 Task: Set up a 4-hour murder mystery dinner theater for a thrilling evening.
Action: Mouse pressed left at (613, 240)
Screenshot: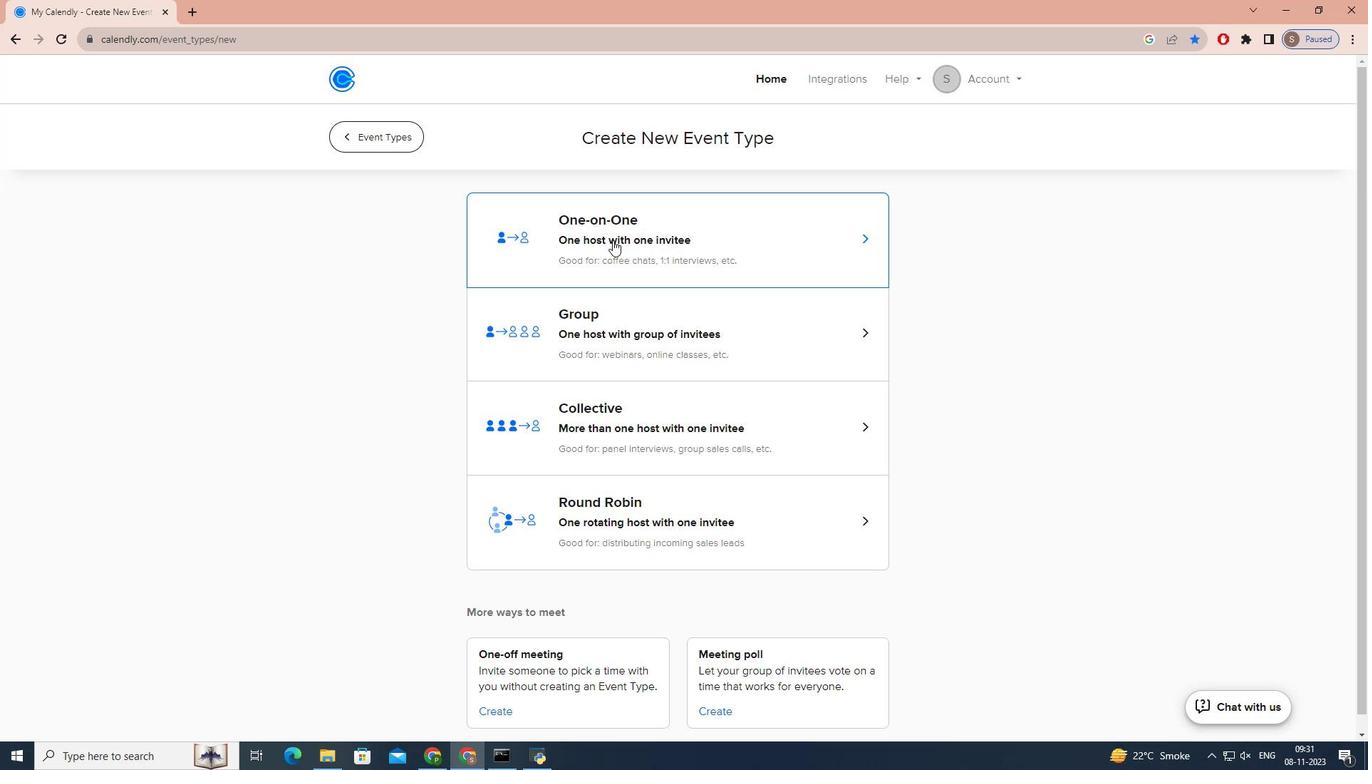 
Action: Key pressed m<Key.caps_lock>URDER<Key.space><Key.caps_lock>m<Key.caps_lock>YSTERY<Key.space><Key.caps_lock>d<Key.caps_lock>INNER<Key.space><Key.caps_lock>t<Key.caps_lock>HEATER<Key.space>
Screenshot: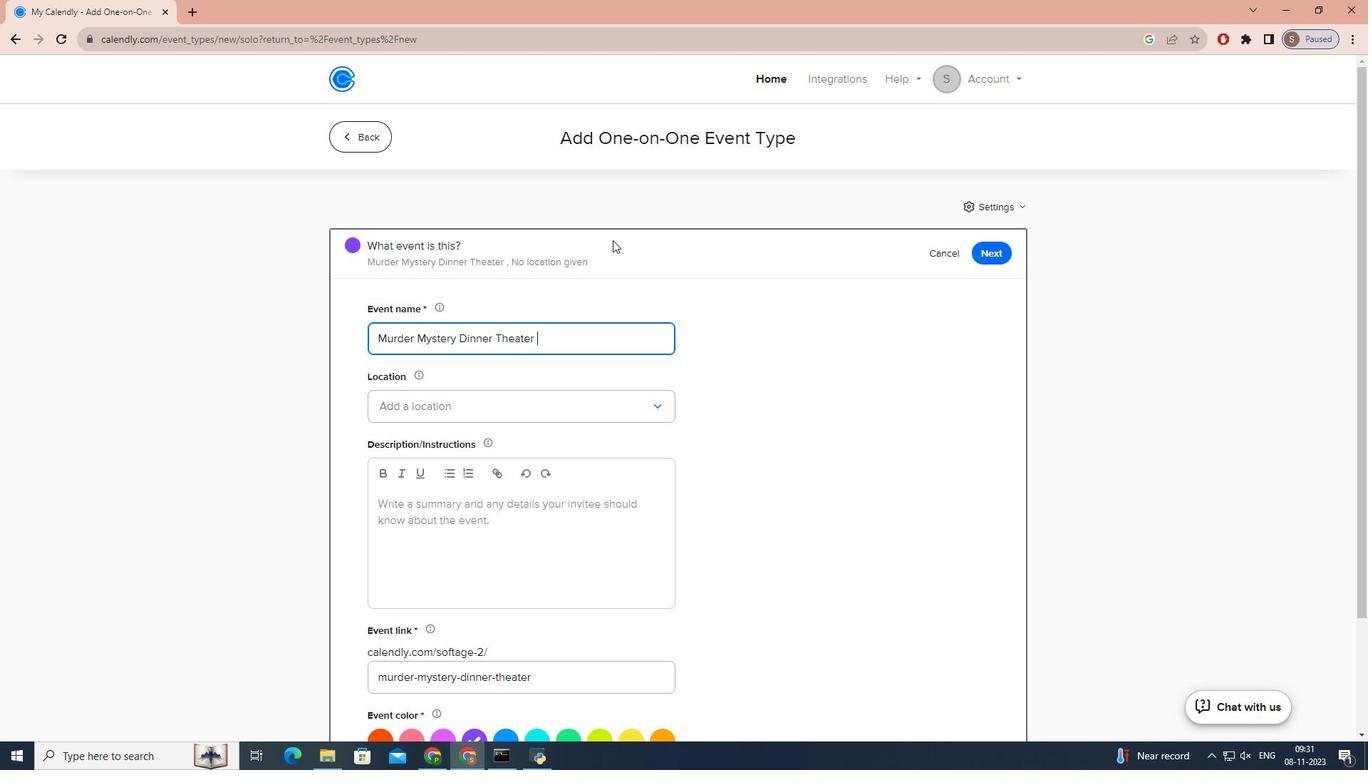 
Action: Mouse moved to (588, 412)
Screenshot: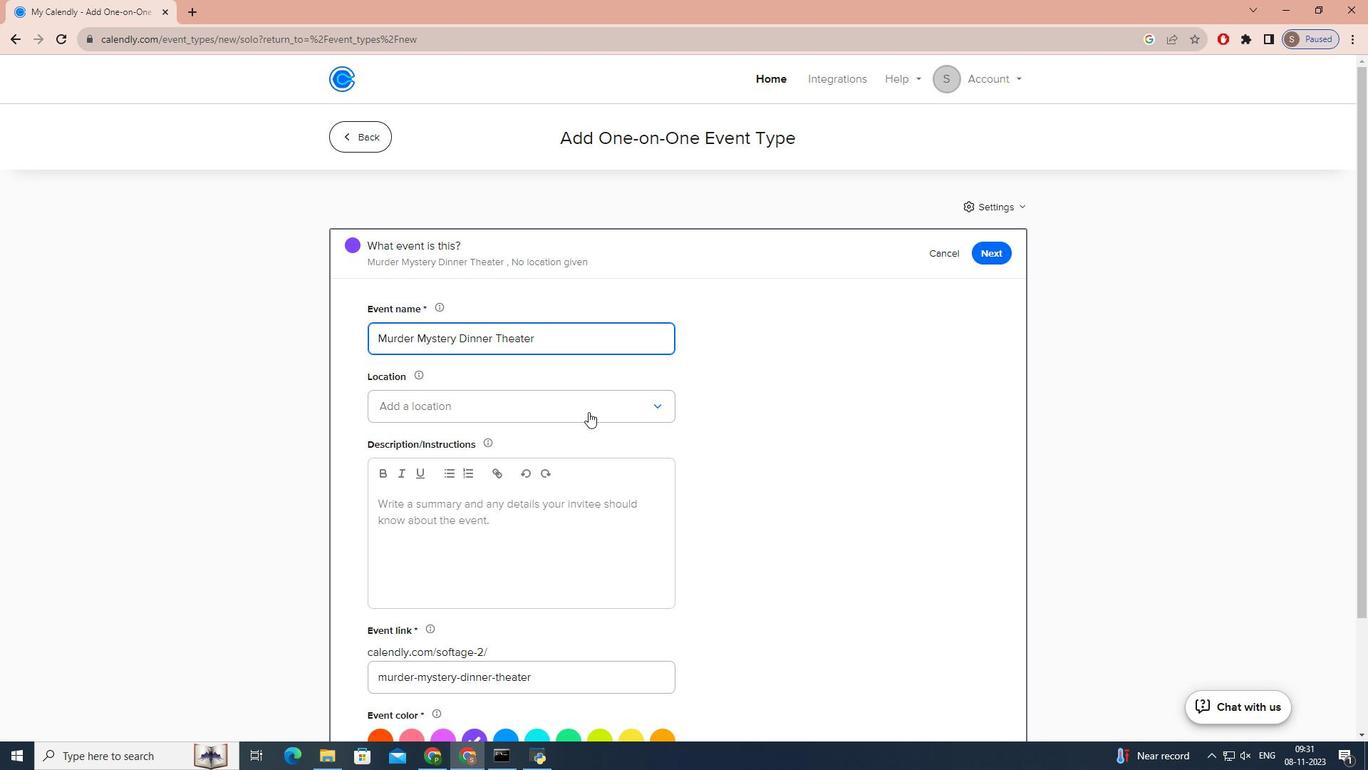 
Action: Mouse pressed left at (588, 412)
Screenshot: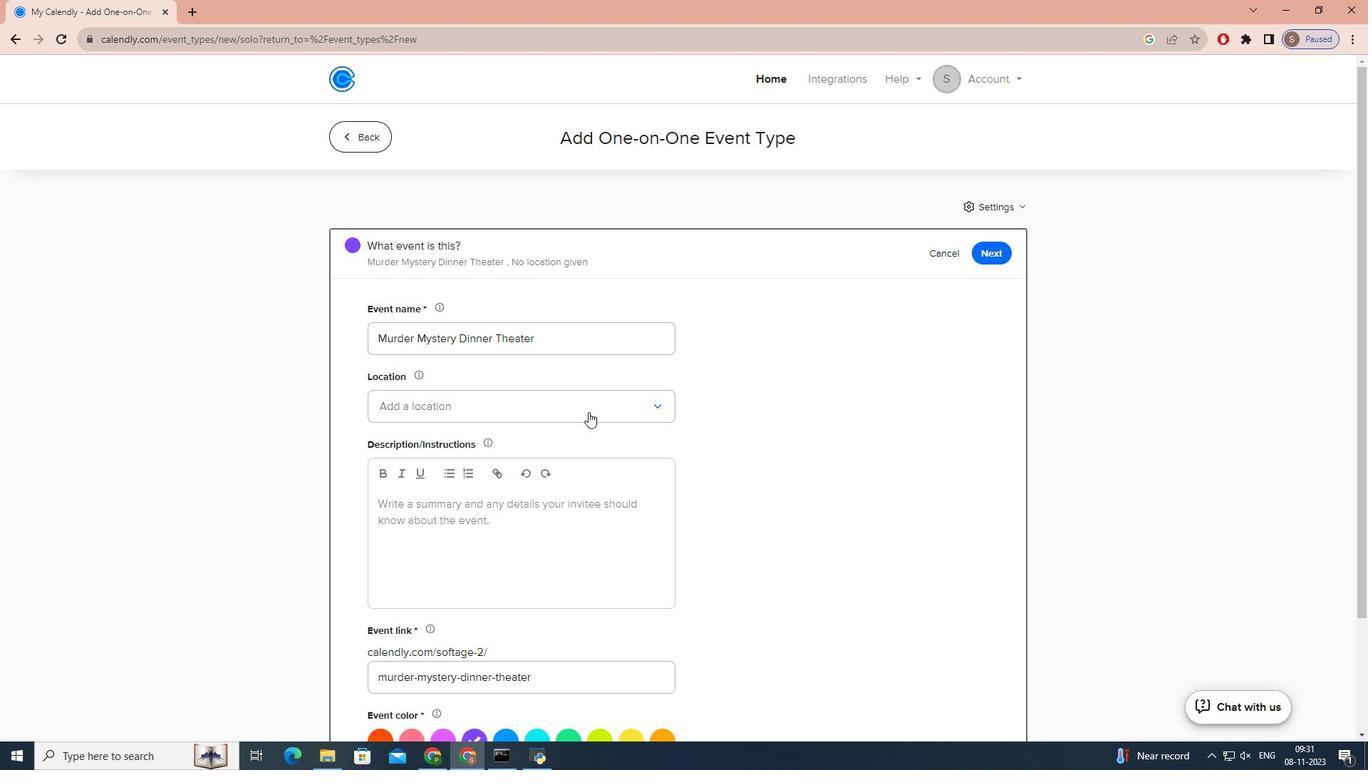 
Action: Mouse moved to (572, 447)
Screenshot: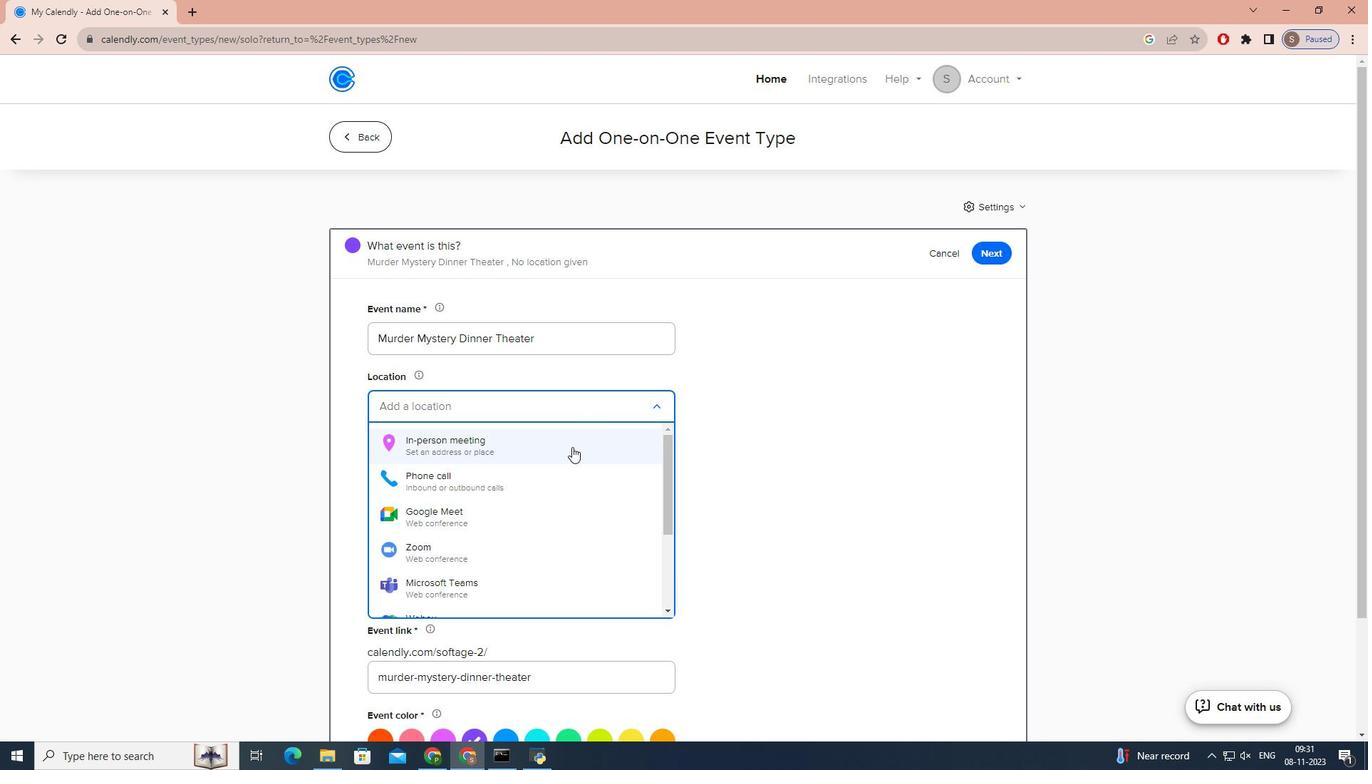 
Action: Mouse pressed left at (572, 447)
Screenshot: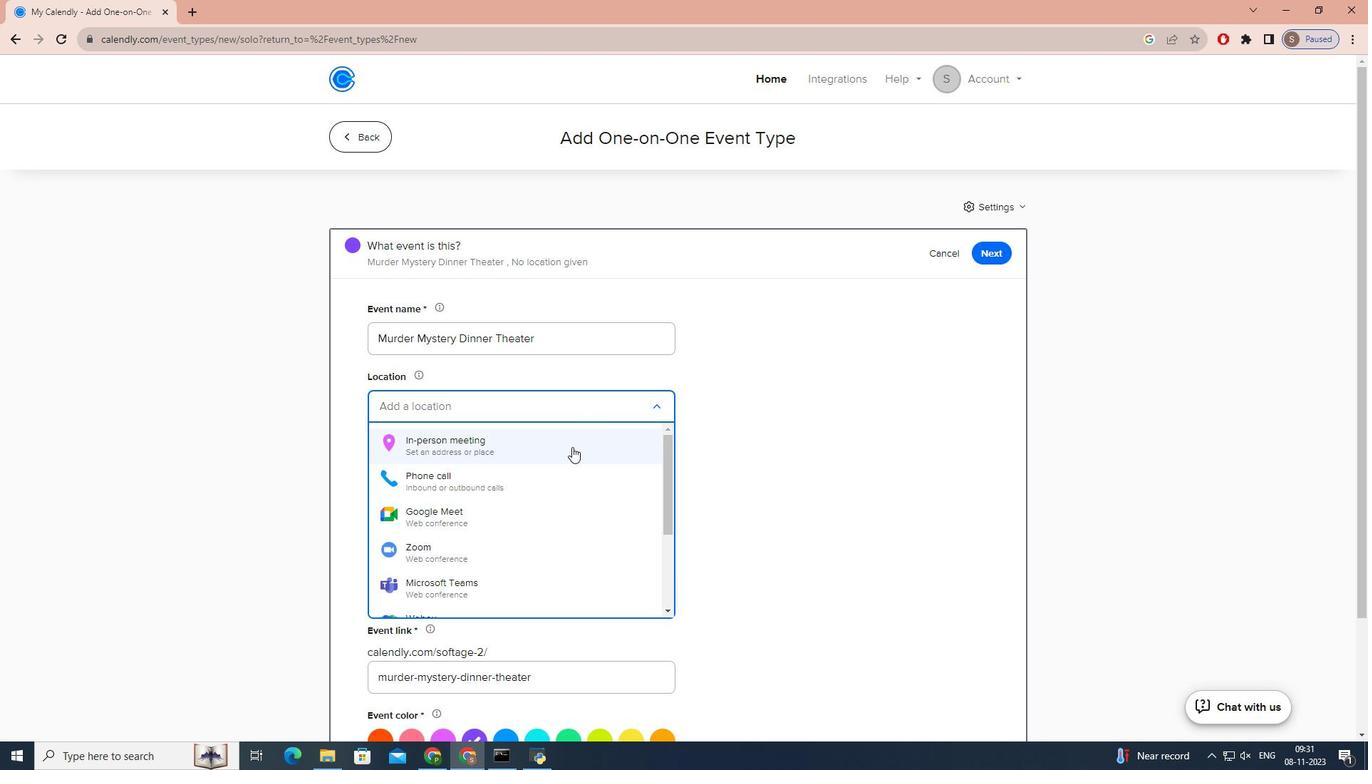 
Action: Mouse moved to (598, 235)
Screenshot: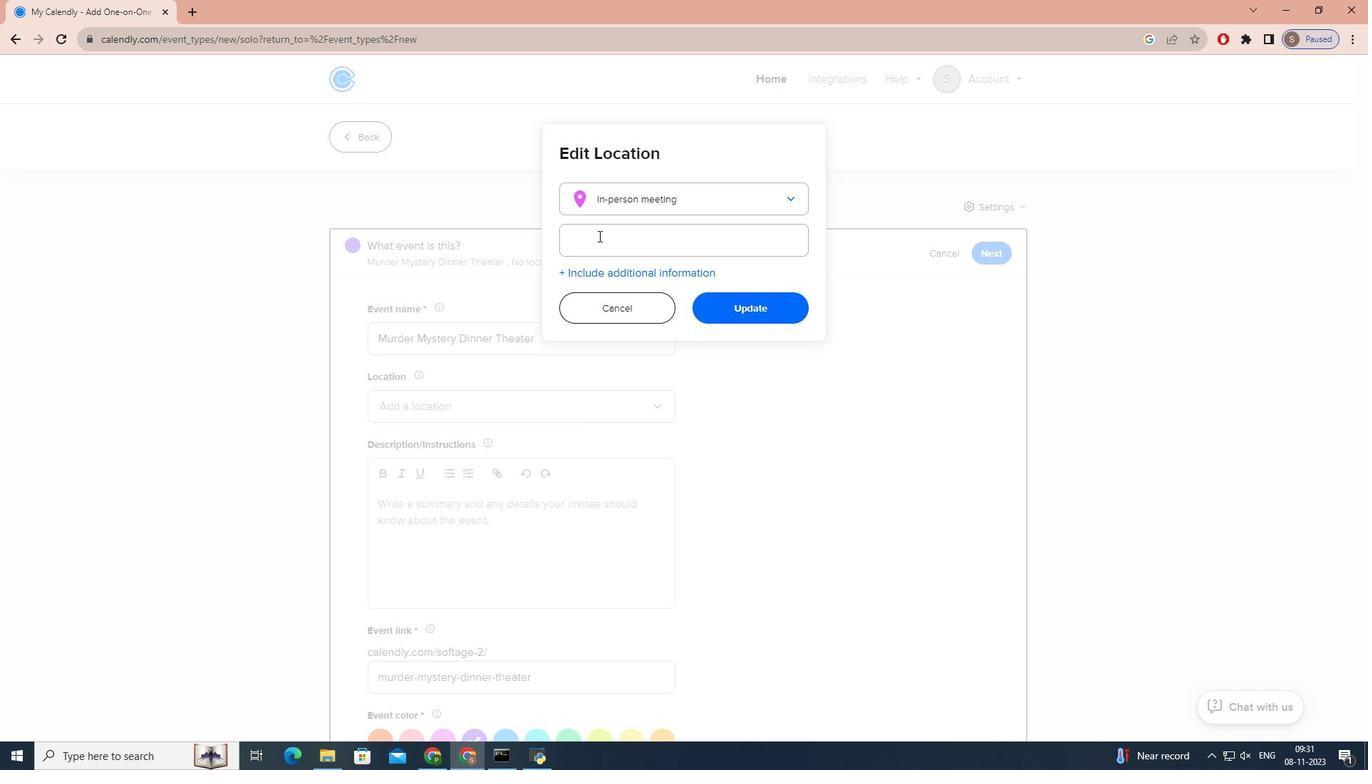 
Action: Mouse pressed left at (598, 235)
Screenshot: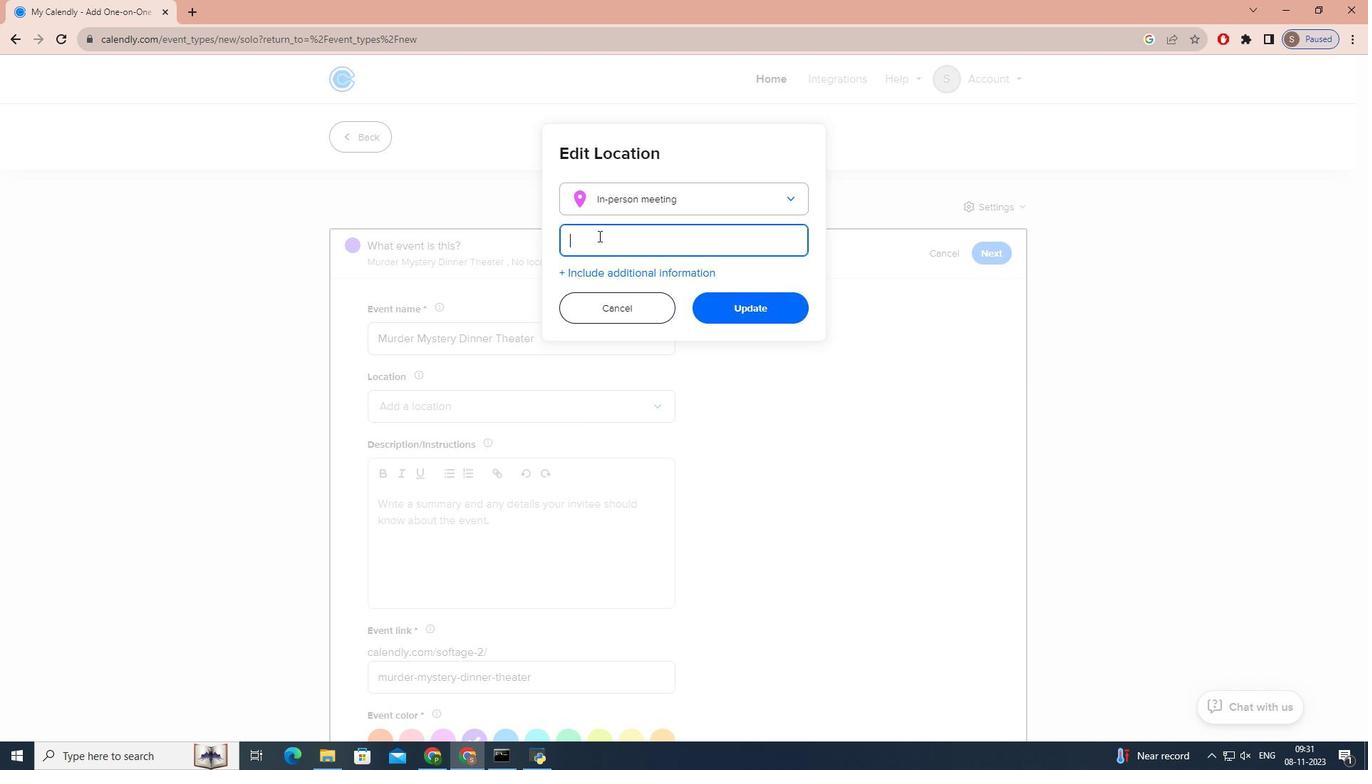 
Action: Key pressed <Key.caps_lock>b<Key.caps_lock>ROADWAY<Key.space><Key.caps_lock>t<Key.caps_lock>HEATER-<Key.space><Key.space><Key.caps_lock>n<Key.caps_lock>EW<Key.caps_lock><Key.space><Key.caps_lock>Y<Key.backspace><Key.caps_lock>y<Key.caps_lock>ORK,<Key.space><Key.caps_lock>n<Key.caps_lock>EW<Key.space><Key.caps_lock>y<Key.caps_lock>ORK,<Key.space><Key.caps_lock>usa
Screenshot: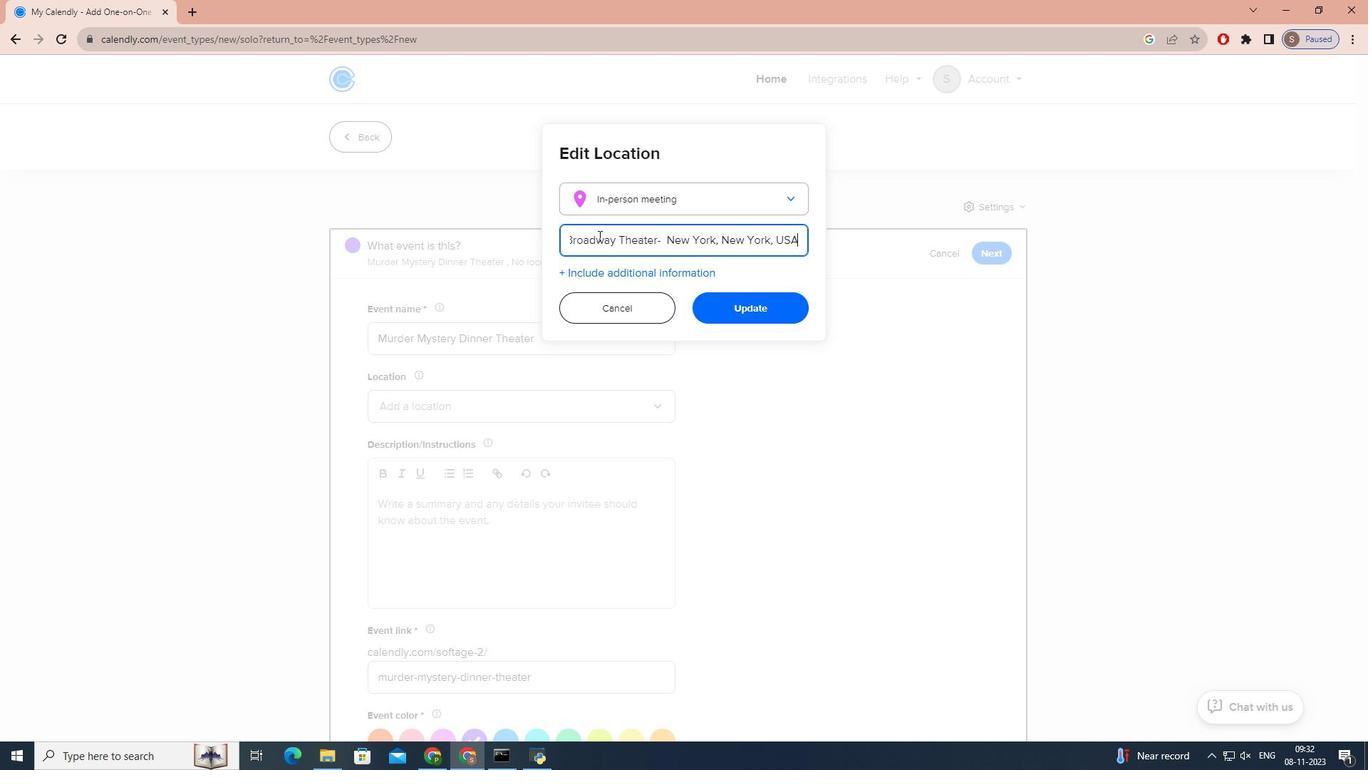 
Action: Mouse moved to (756, 310)
Screenshot: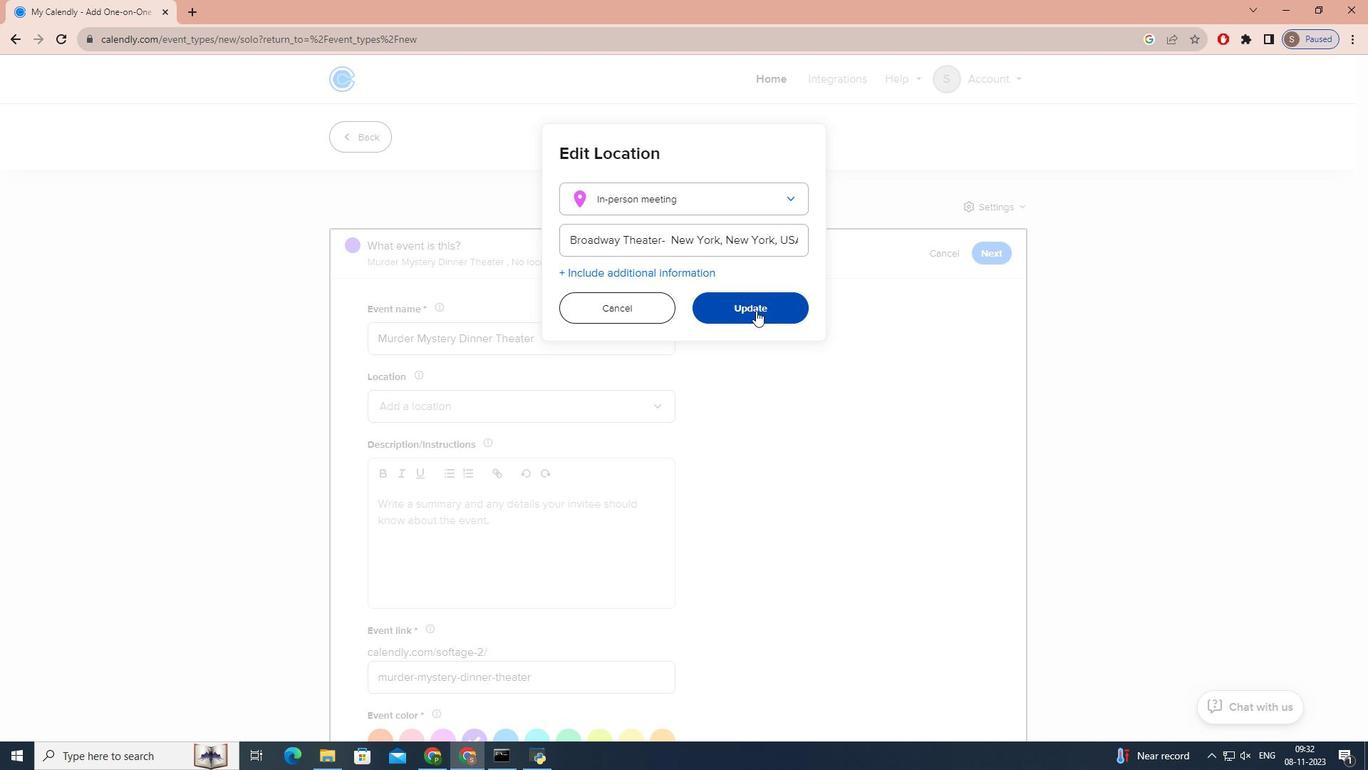 
Action: Mouse pressed left at (756, 310)
Screenshot: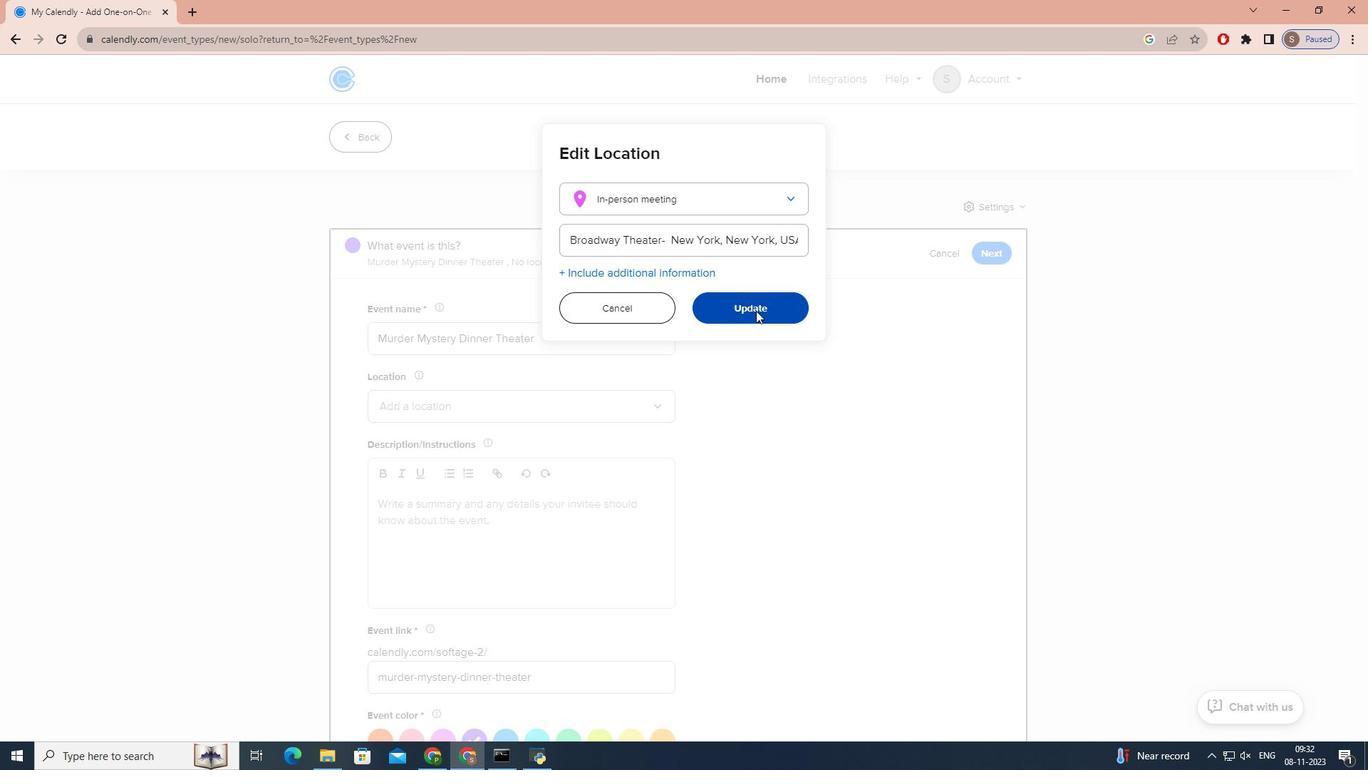 
Action: Mouse moved to (422, 557)
Screenshot: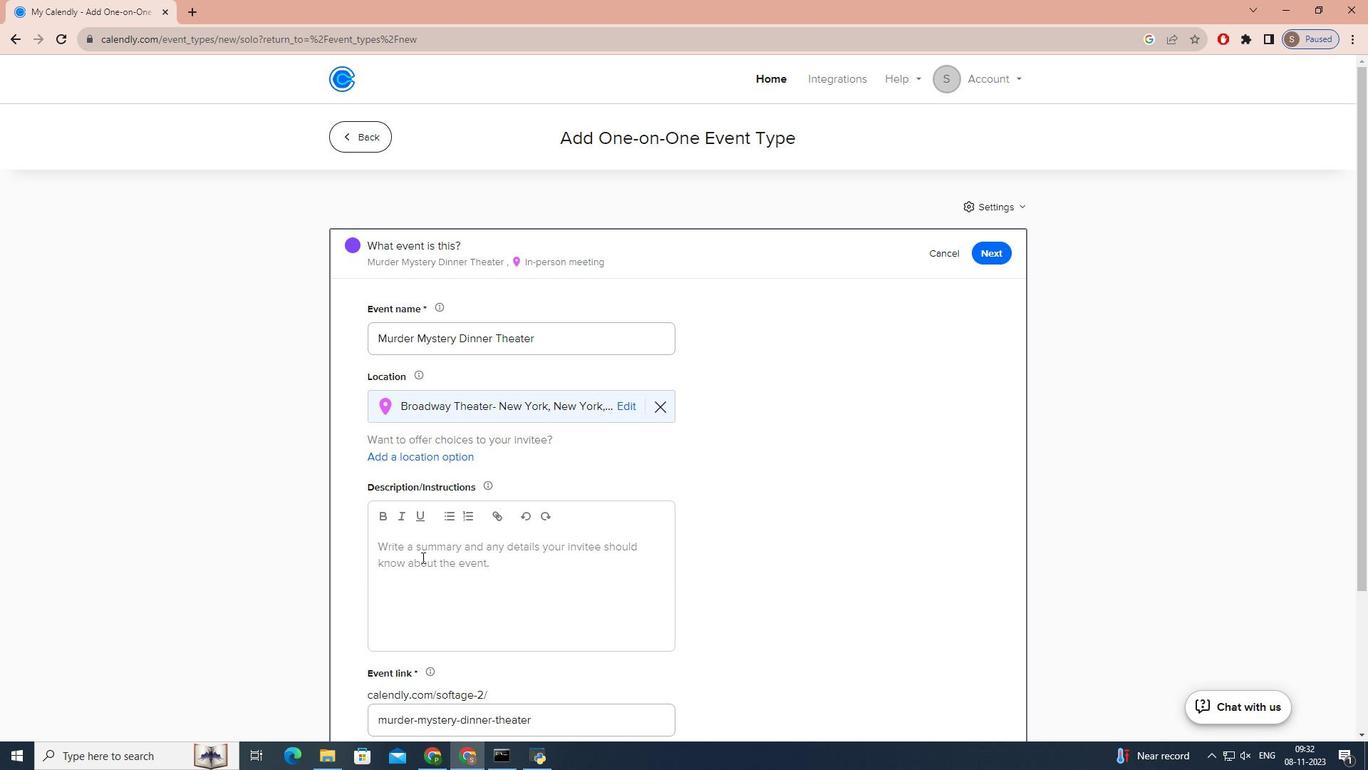 
Action: Mouse pressed left at (422, 557)
Screenshot: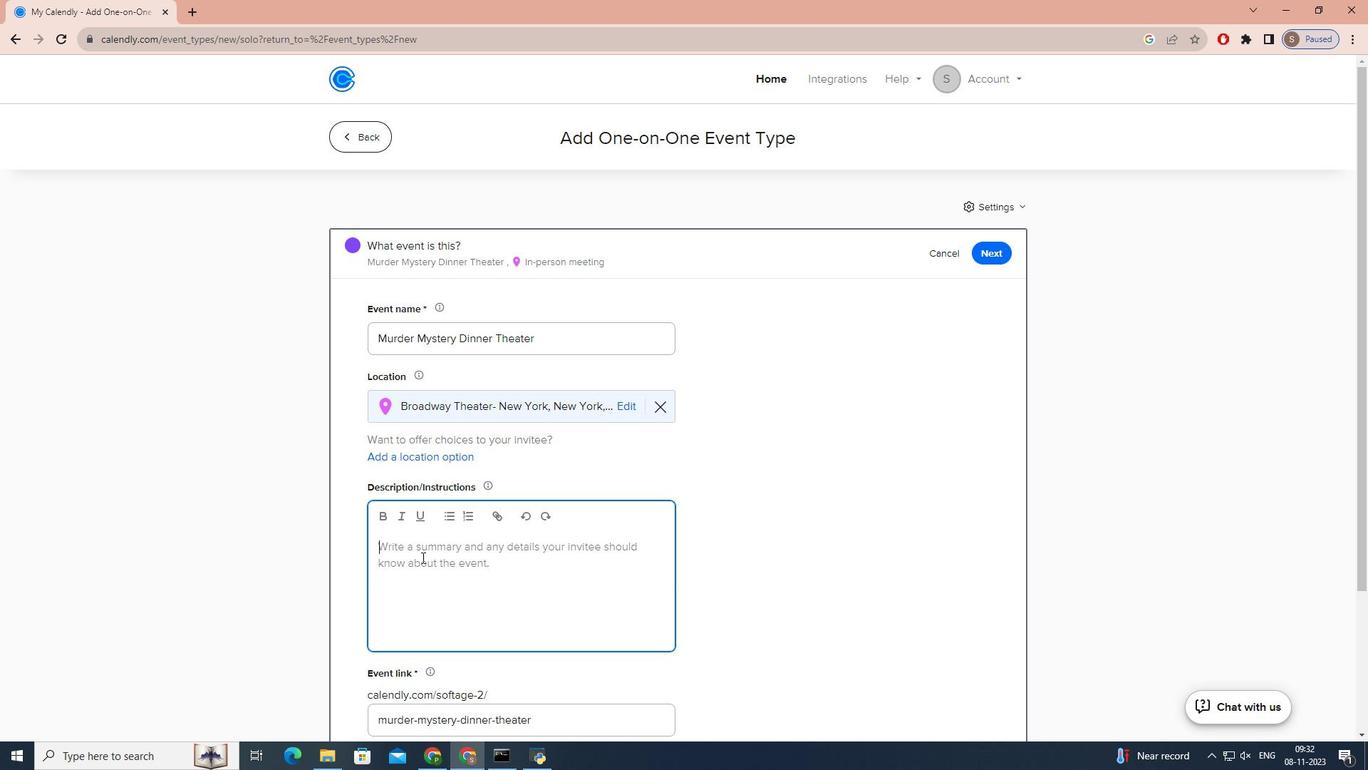 
Action: Key pressed <Key.caps_lock><Key.caps_lock>s<Key.caps_lock>TEP<Key.space>INTO<Key.space>THE<Key.space>CAPTIVATING<Key.space>WORLD<Key.space>OF<Key.space>INTRIGUE<Key.space>AND<Key.space>MYSTERY<Key.space>AS<Key.space>YOU<Key.space>EMBARK<Key.space>ON<Key.space>AN<Key.space>I<Key.backspace>UNFORGETTABLE<Key.space>EVENING<Key.space>OF<Key.space>SUSPENSE<Key.space>AND<Key.space>FINE<Key.space>DINING<Key.space>AT<Key.space><Key.caps_lock>w<Key.caps_lock>HODUNIT<Key.space><Key.caps_lock>m<Key.caps_lock>ANOR<Key.shift>!<Key.space><Key.caps_lock>i<Key.caps_lock>N<Key.space>THIS<Key.space>THRILLING<Key.space>MURDER<Key.space>MYSTERY<Key.space>DINNER<Key.space>THEATER<Key.space>EXPERIENCE<Key.space><Key.backspace>,<Key.space>YOU<Key.space>AND<Key.space>YOUR<Key.space>G
Screenshot: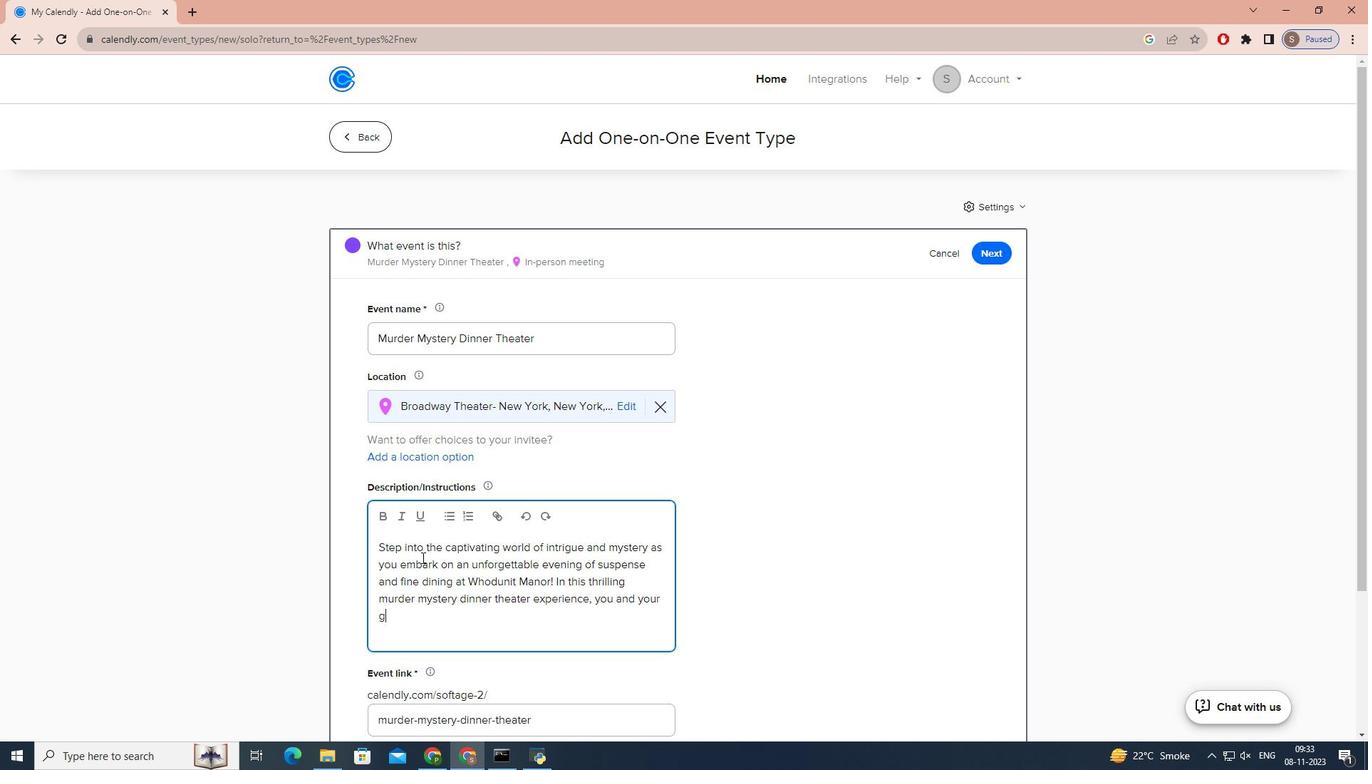 
Action: Mouse moved to (422, 556)
Screenshot: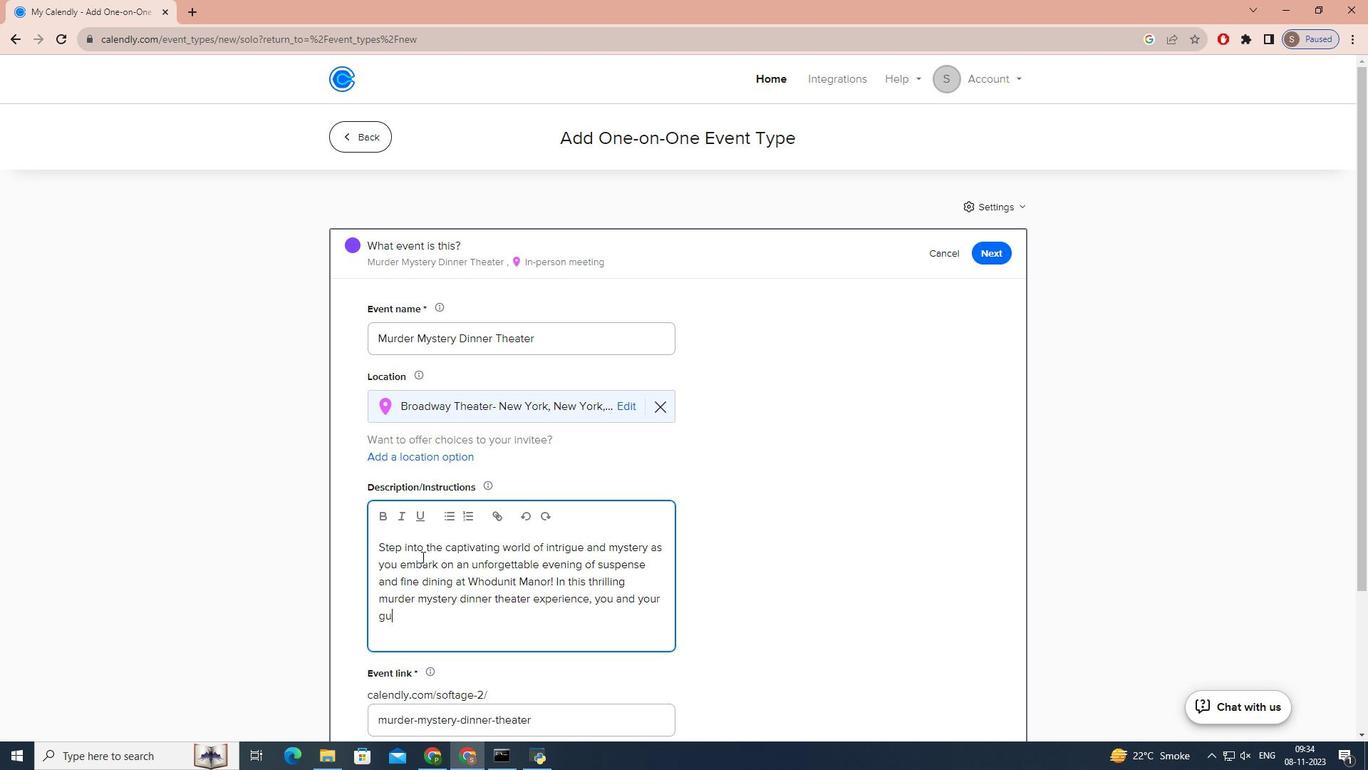 
Action: Key pressed UESTS<Key.space>WILL<Key.space>BECOMNE<Key.backspace><Key.backspace>E<Key.space>PART<Key.space>OF<Key.space>AN<Key.space>IMMERSIVE<Key.space>STORYLINE<Key.space>WHERE<Key.space>SECRETS,<Key.space>MOTIVES,<Key.space>AND<Key.space>CLUES<Key.space>UNRAVEL<Key.space>WITH<Key.space>EVERY<Key.space>COURSE.<Key.space>
Screenshot: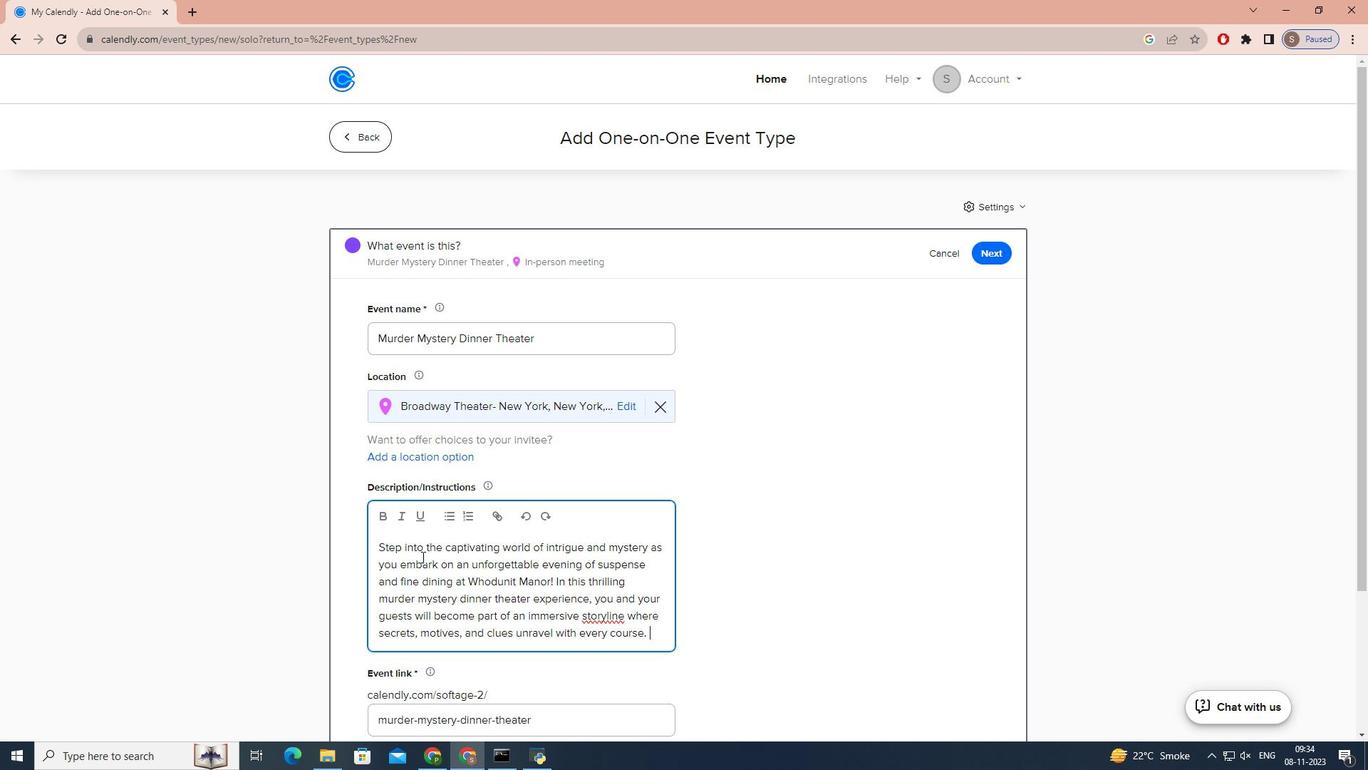 
Action: Mouse moved to (604, 616)
Screenshot: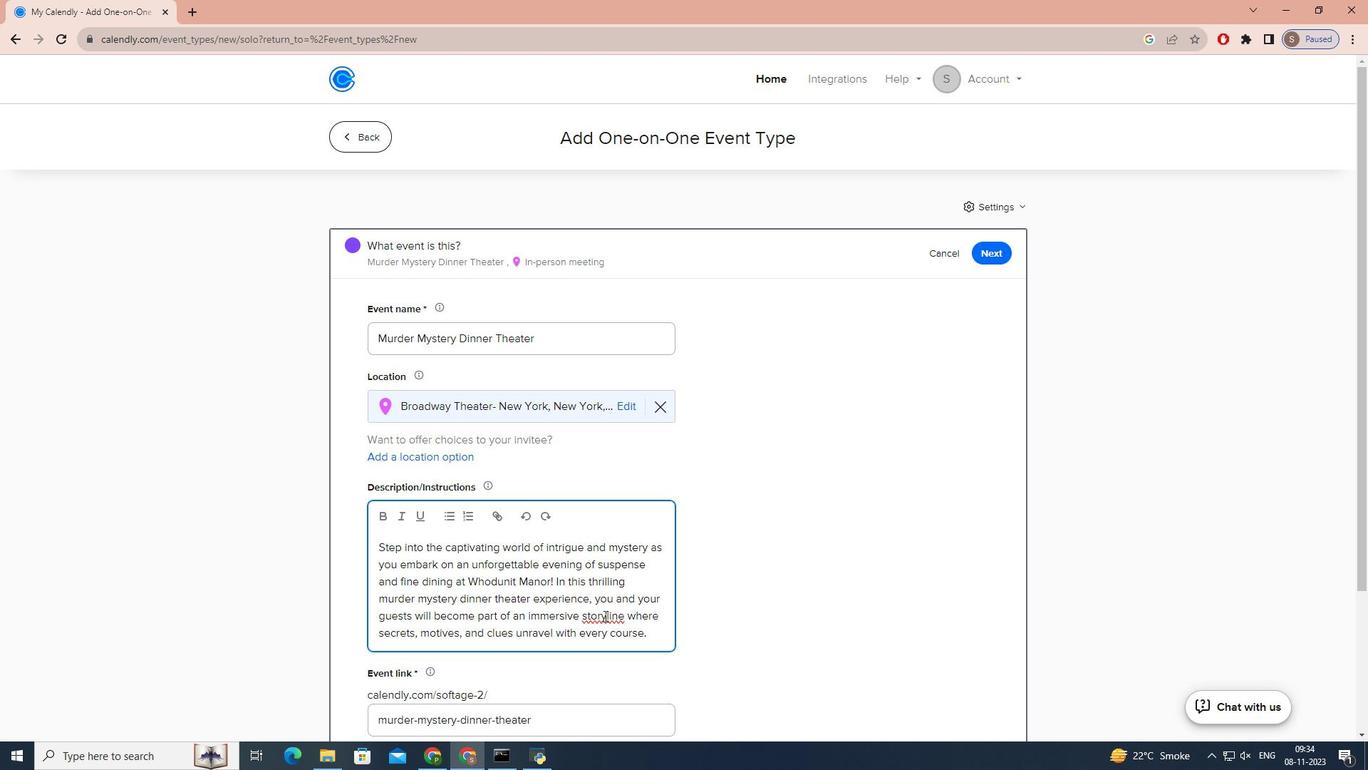 
Action: Mouse pressed left at (604, 616)
Screenshot: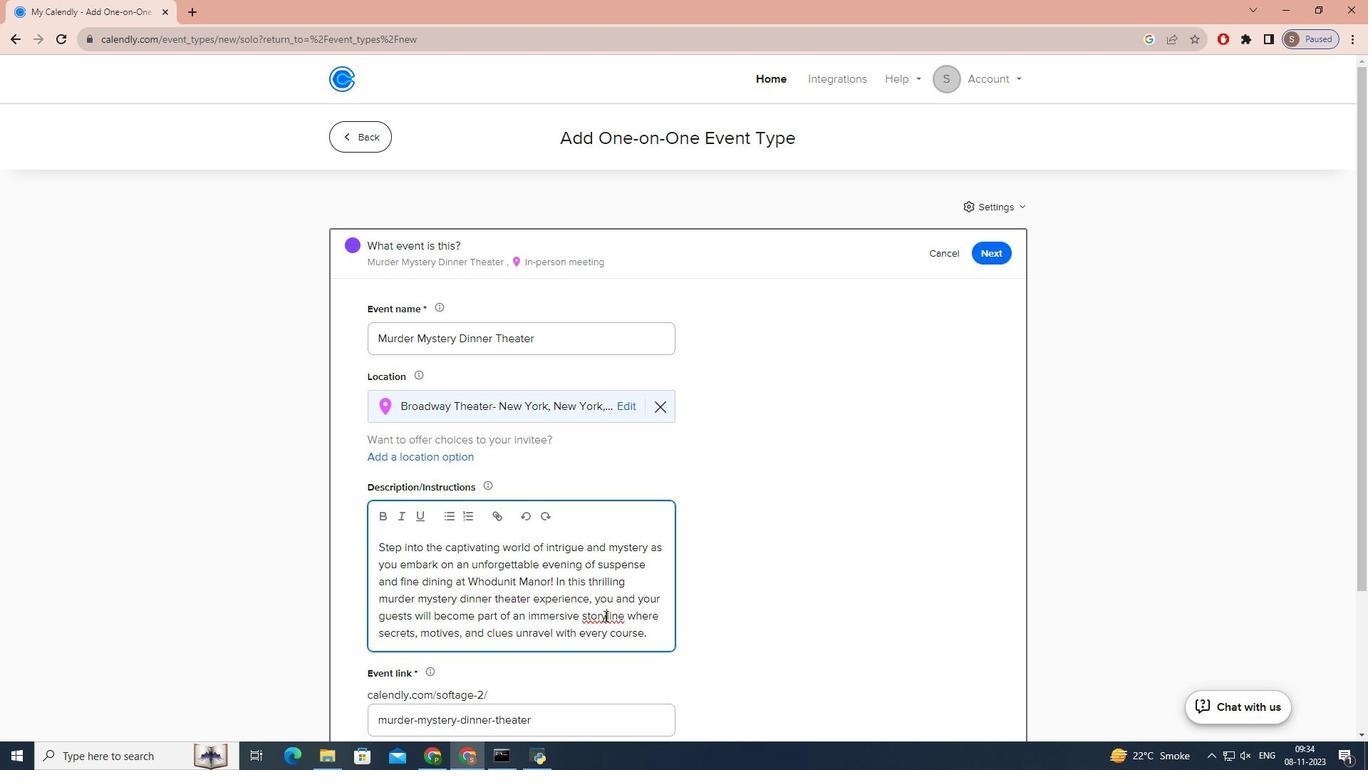 
Action: Key pressed <Key.space>
Screenshot: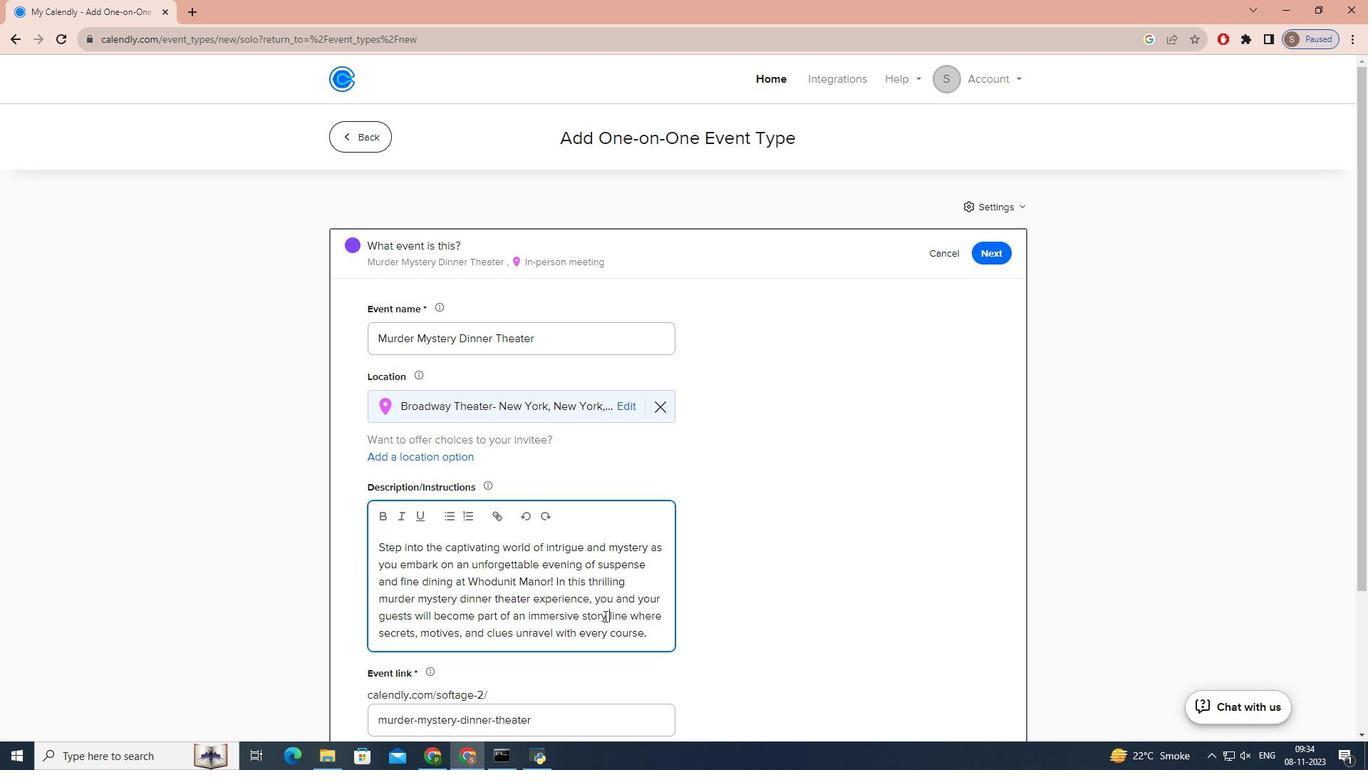 
Action: Mouse moved to (618, 625)
Screenshot: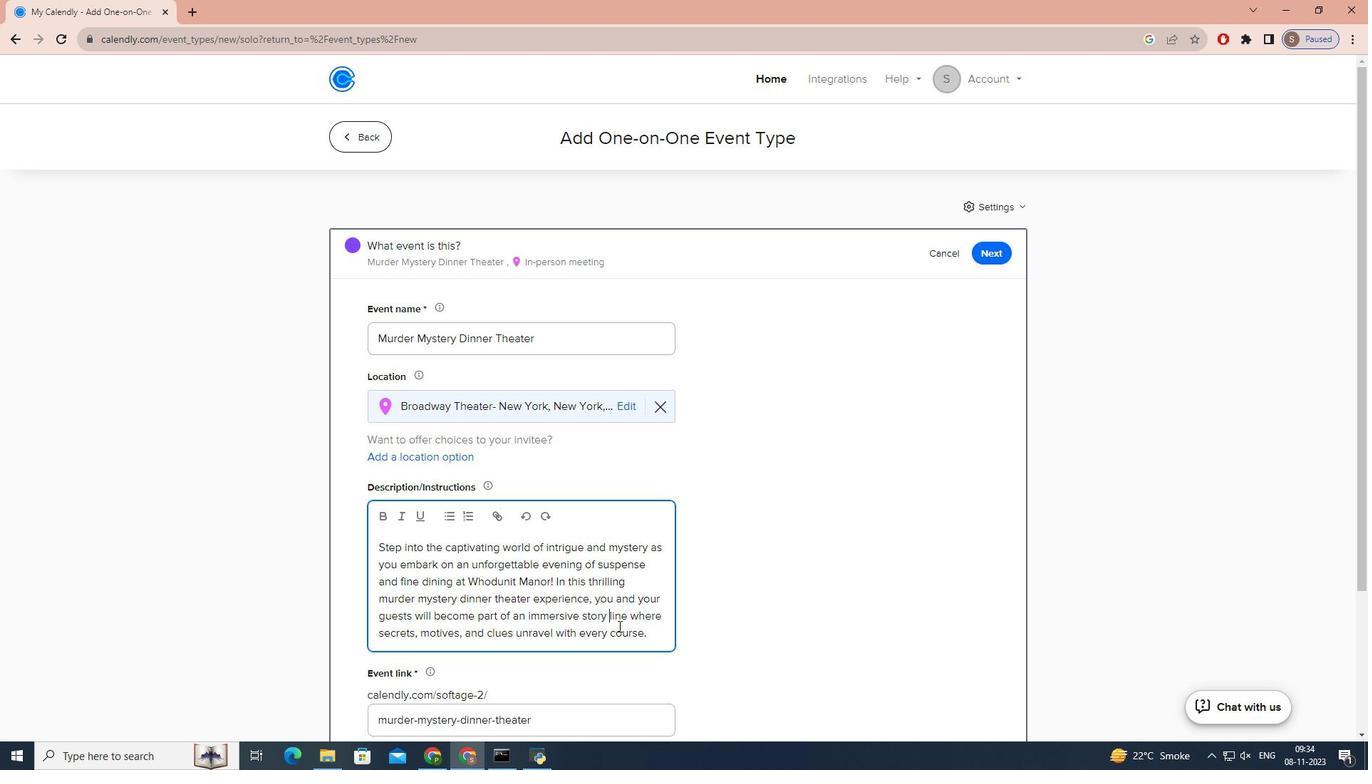 
Action: Mouse scrolled (618, 625) with delta (0, 0)
Screenshot: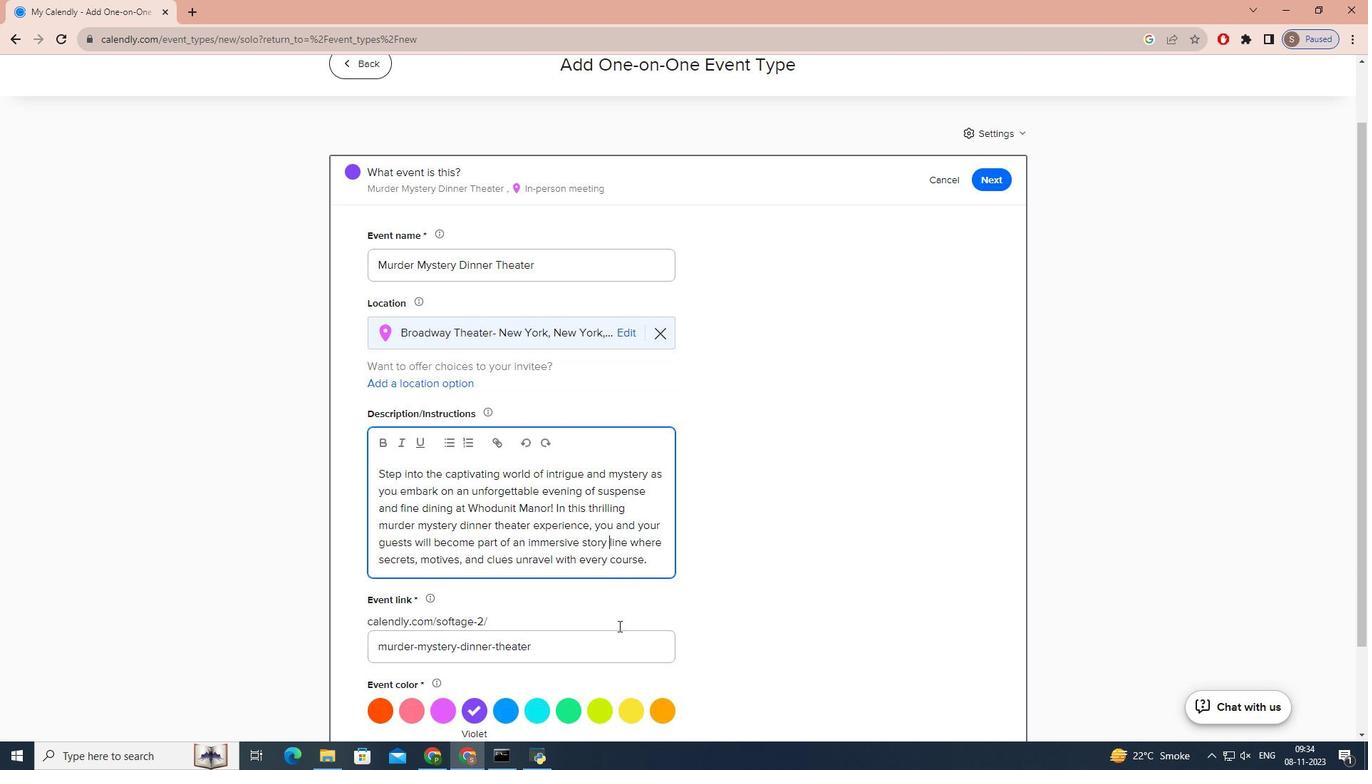 
Action: Mouse scrolled (618, 625) with delta (0, 0)
Screenshot: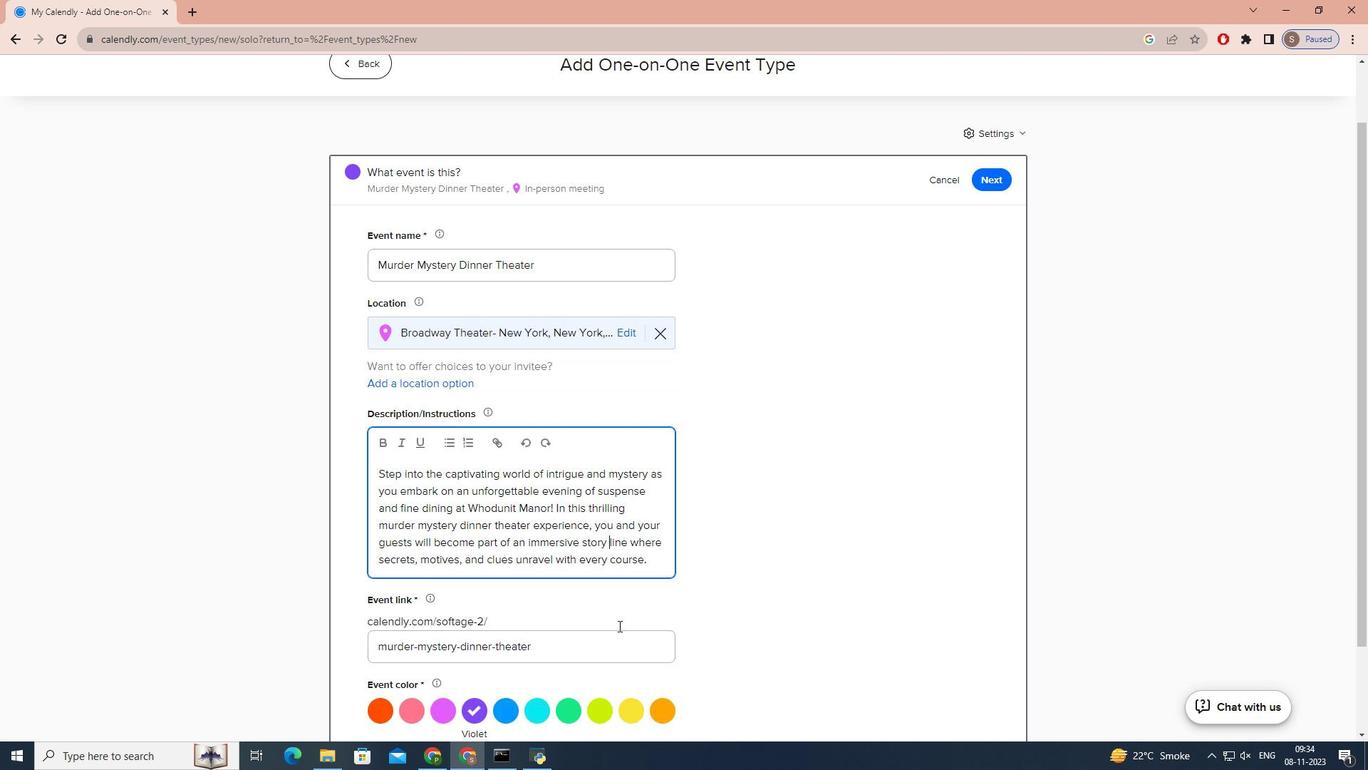 
Action: Mouse scrolled (618, 625) with delta (0, 0)
Screenshot: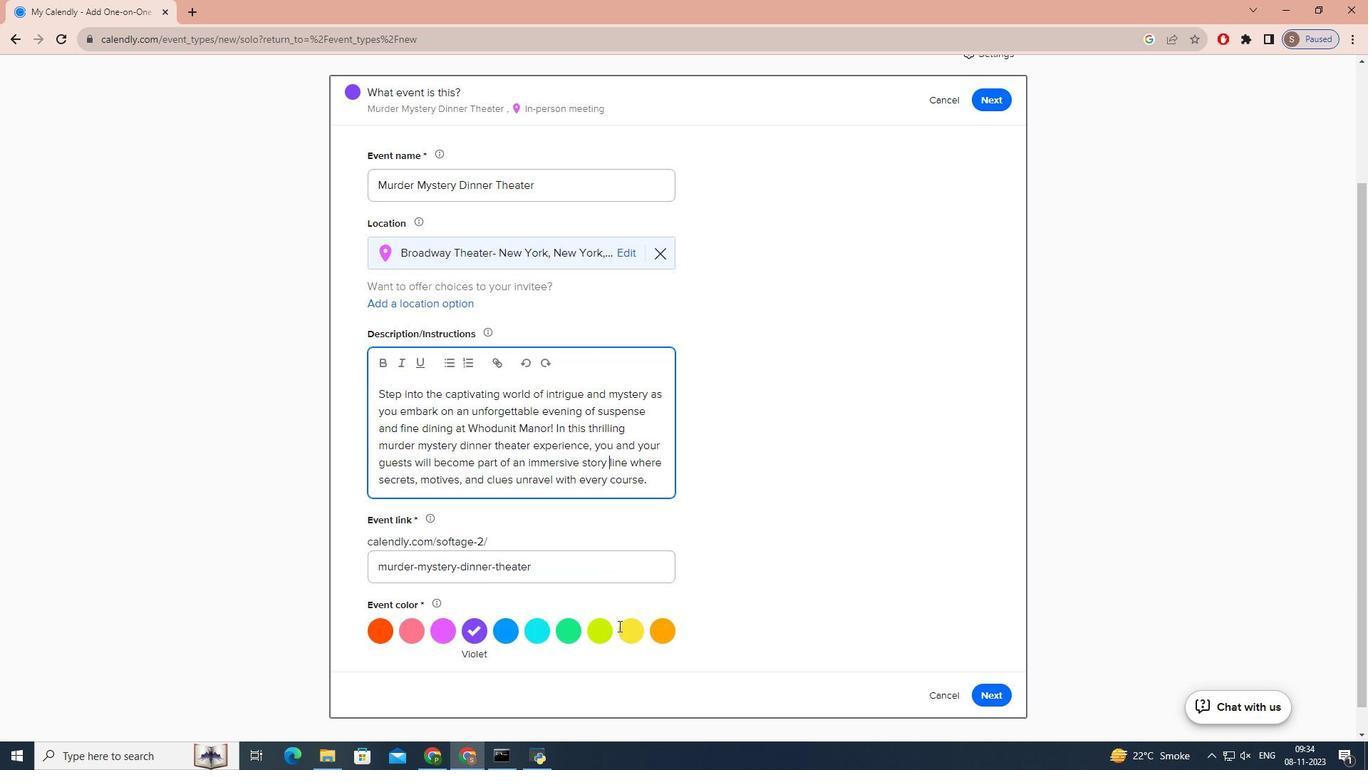 
Action: Mouse scrolled (618, 625) with delta (0, 0)
Screenshot: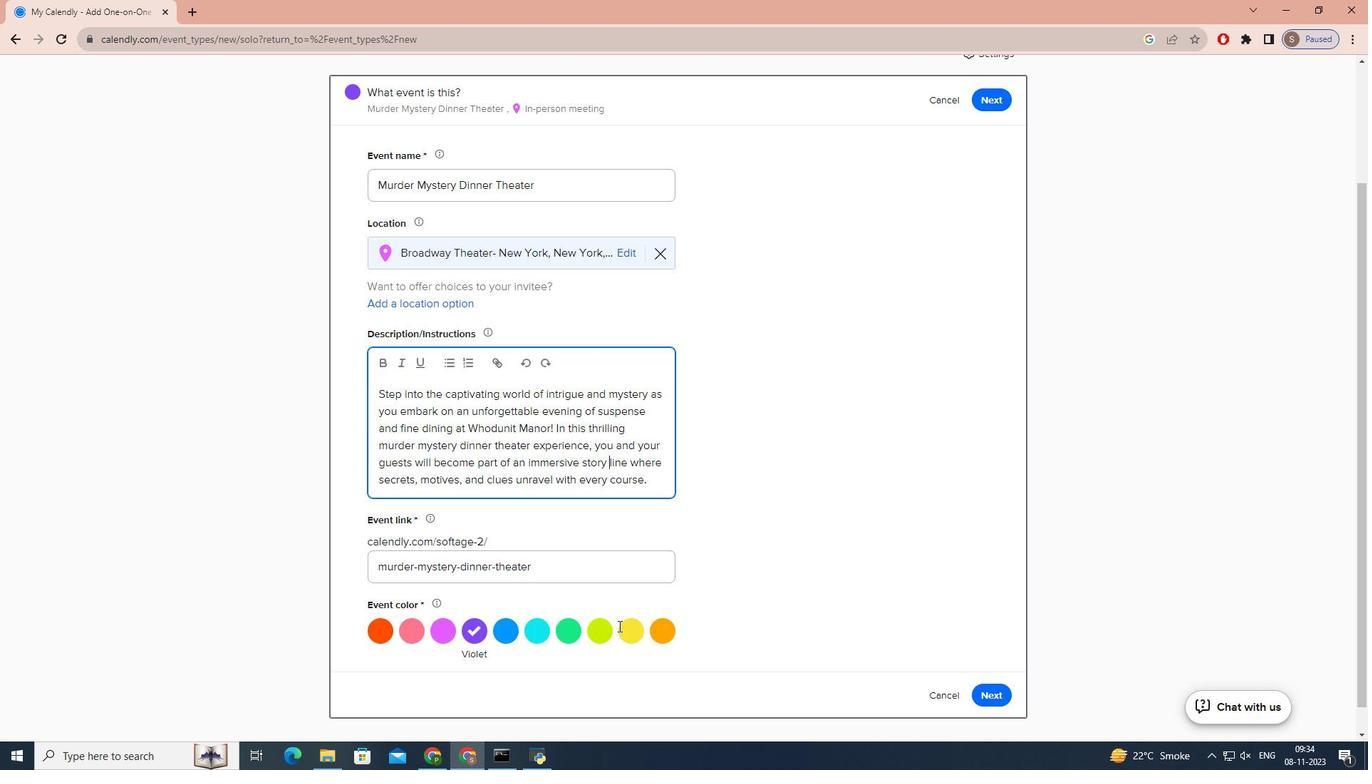 
Action: Mouse moved to (596, 598)
Screenshot: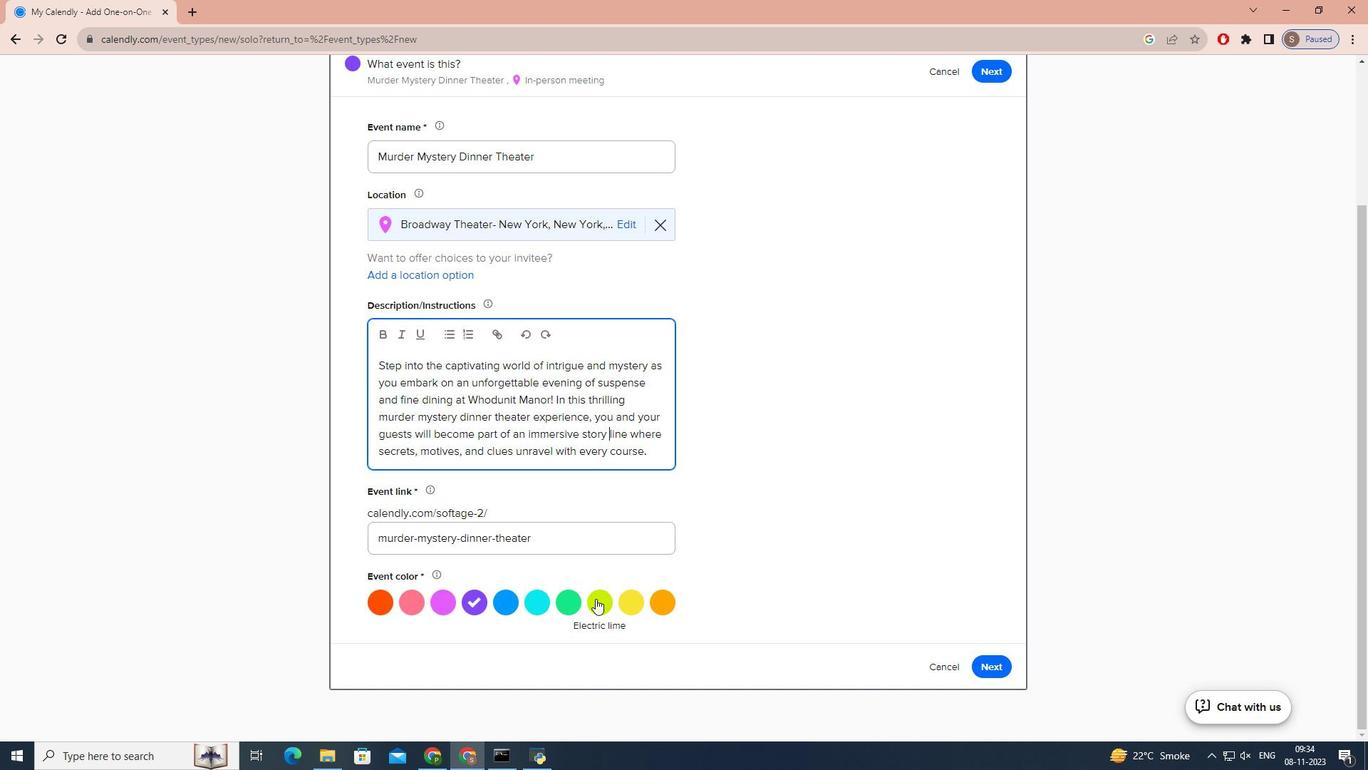 
Action: Mouse pressed left at (596, 598)
Screenshot: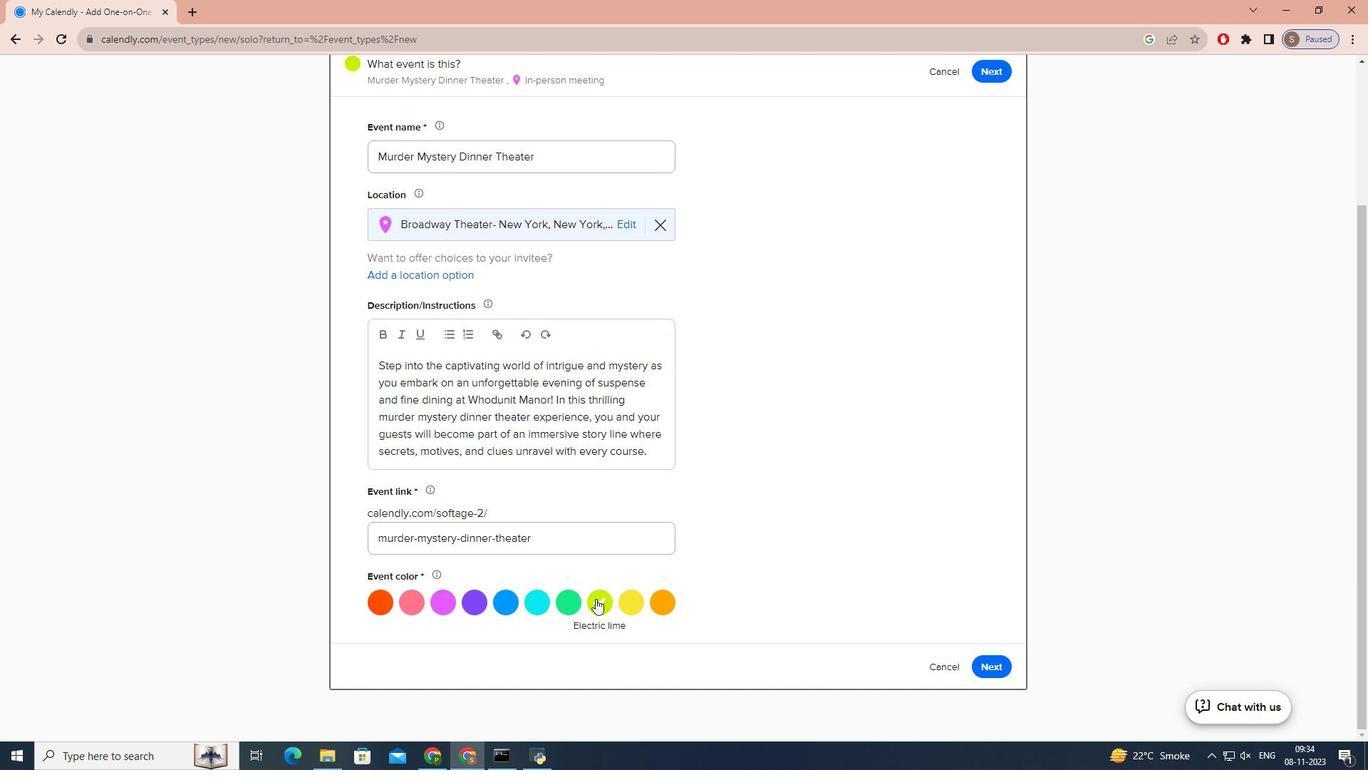 
Action: Mouse moved to (984, 662)
Screenshot: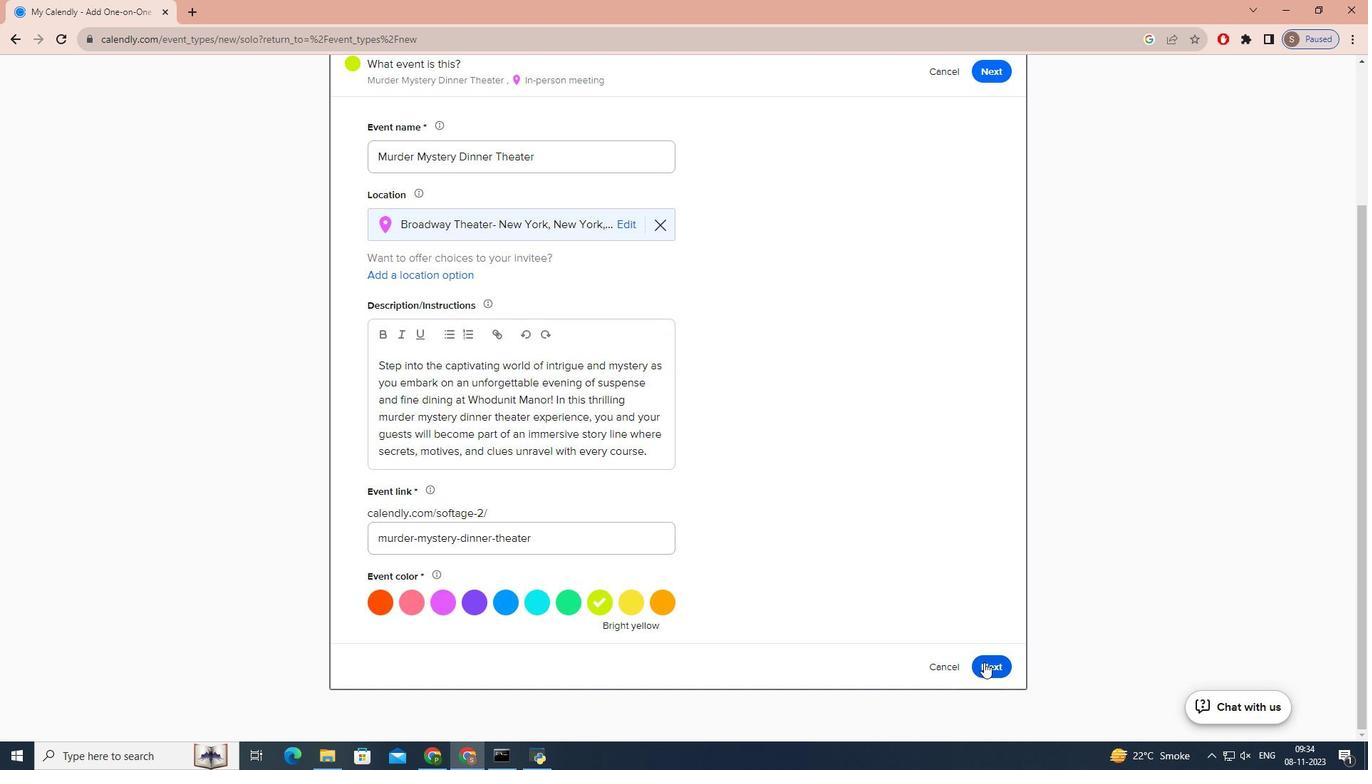 
Action: Mouse pressed left at (984, 662)
Screenshot: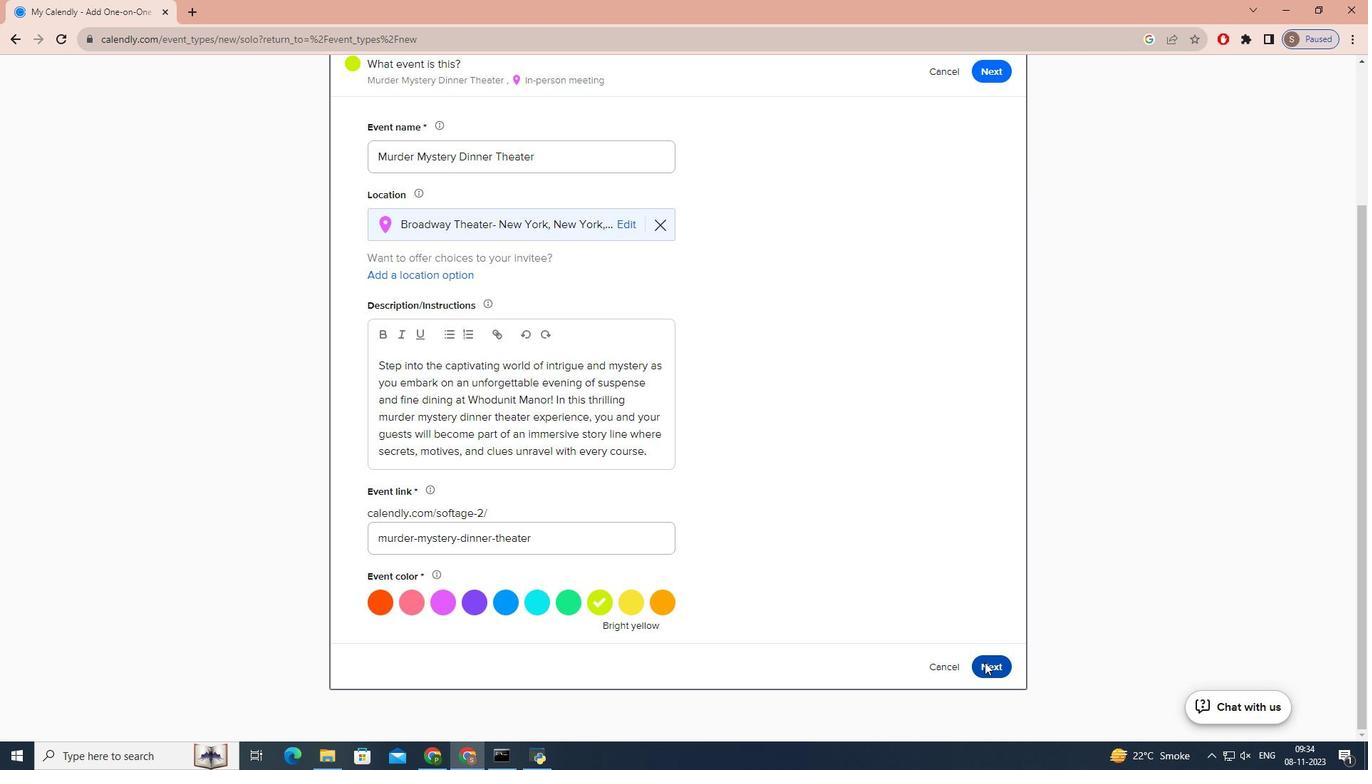 
Action: Mouse moved to (527, 429)
Screenshot: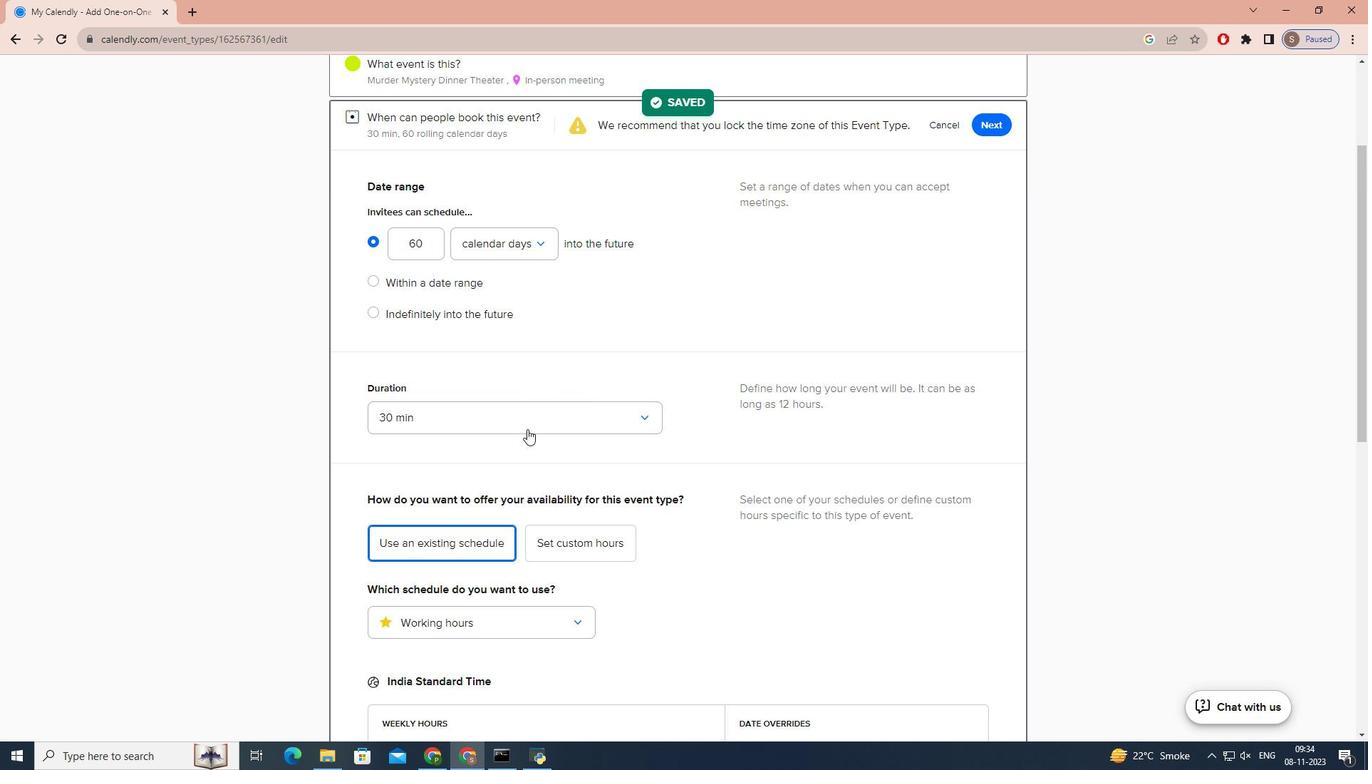 
Action: Mouse pressed left at (527, 429)
Screenshot: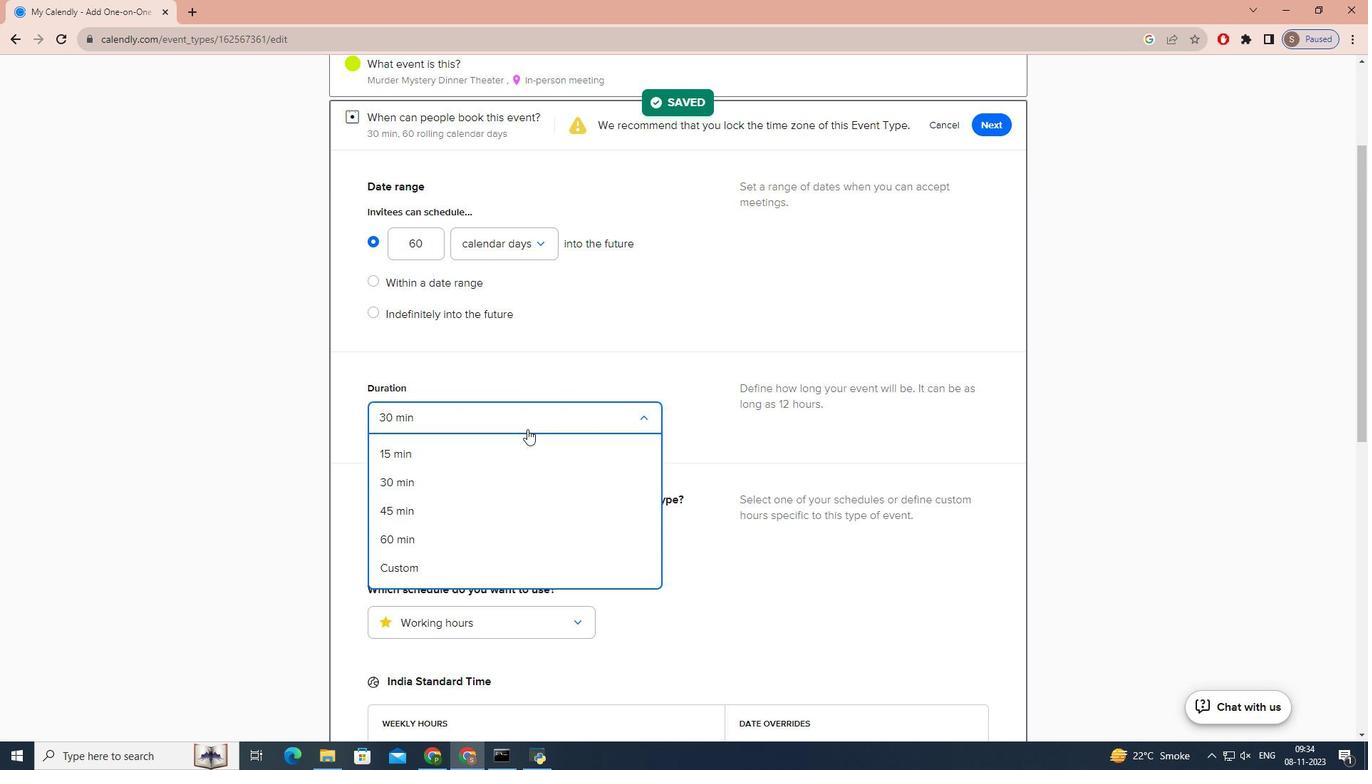 
Action: Mouse moved to (494, 555)
Screenshot: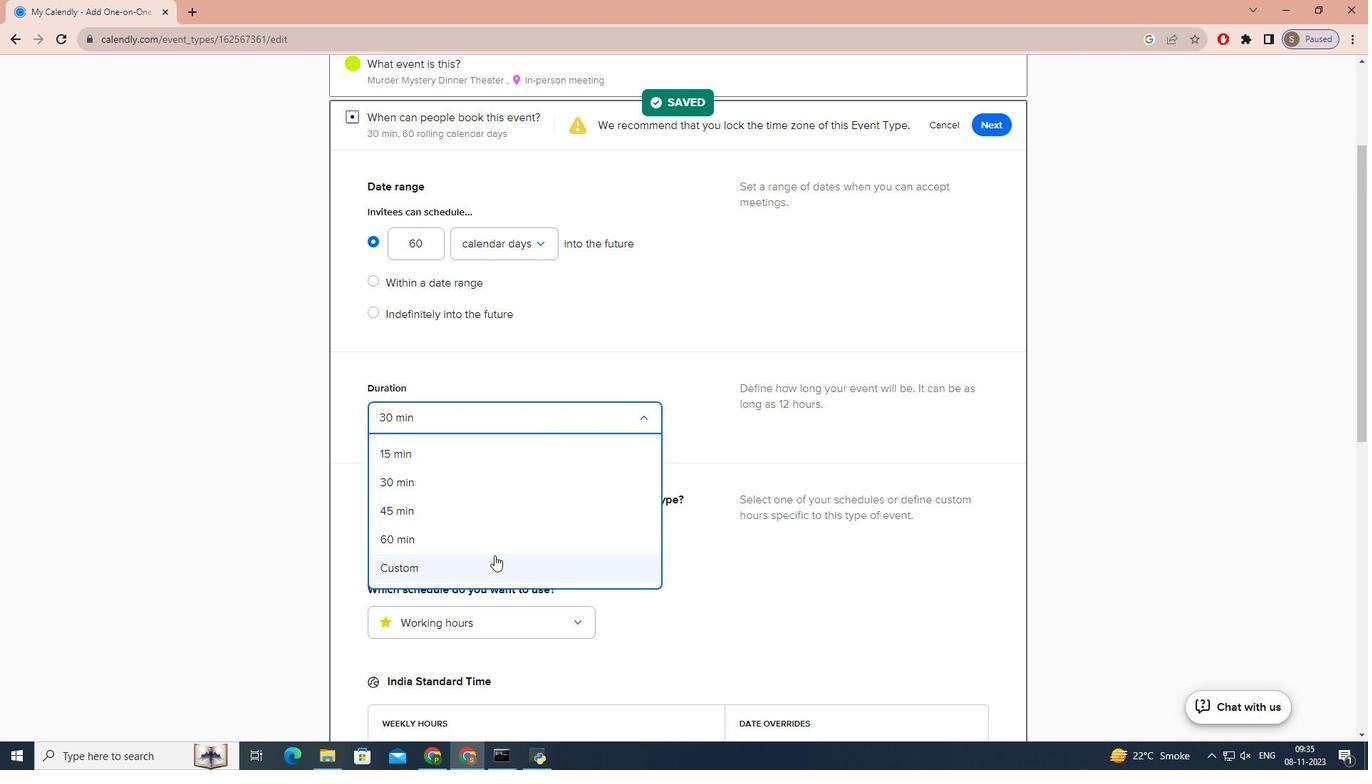 
Action: Mouse pressed left at (494, 555)
Screenshot: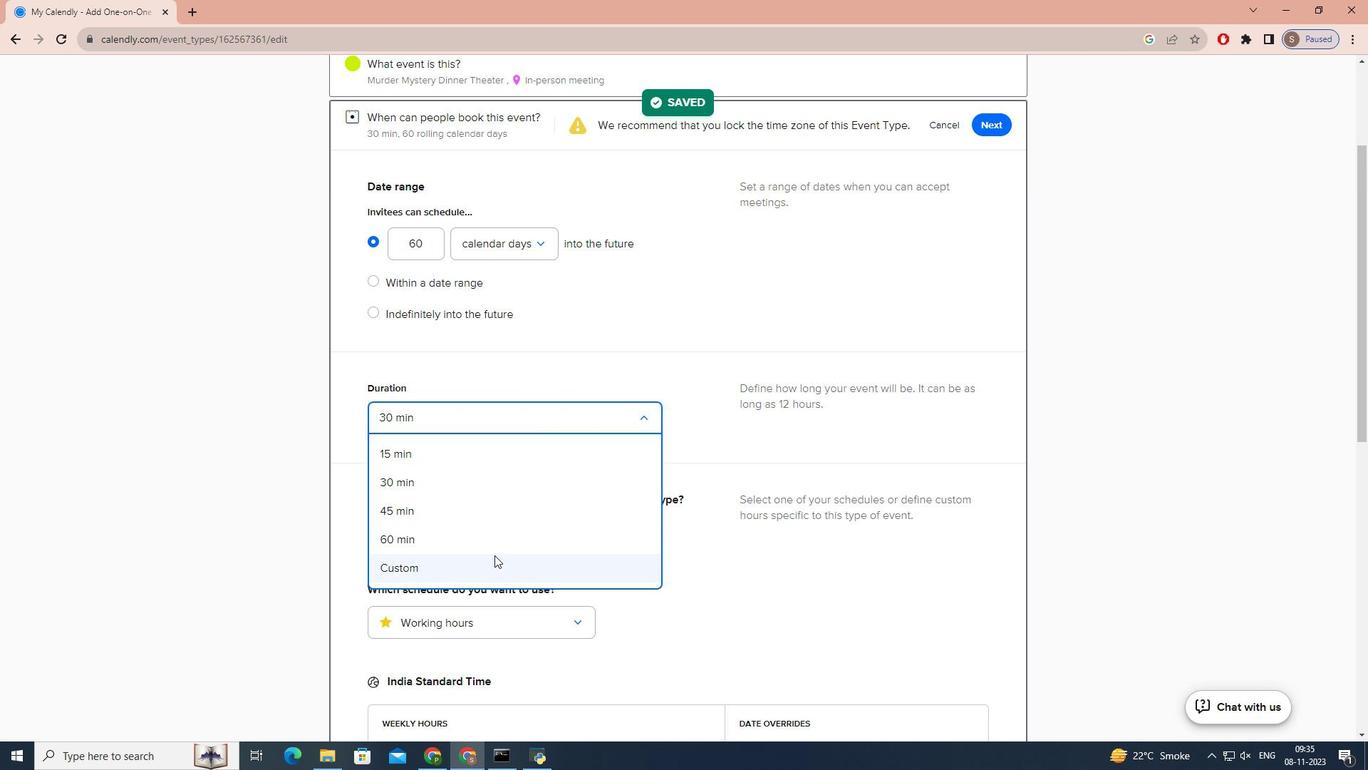 
Action: Mouse moved to (482, 432)
Screenshot: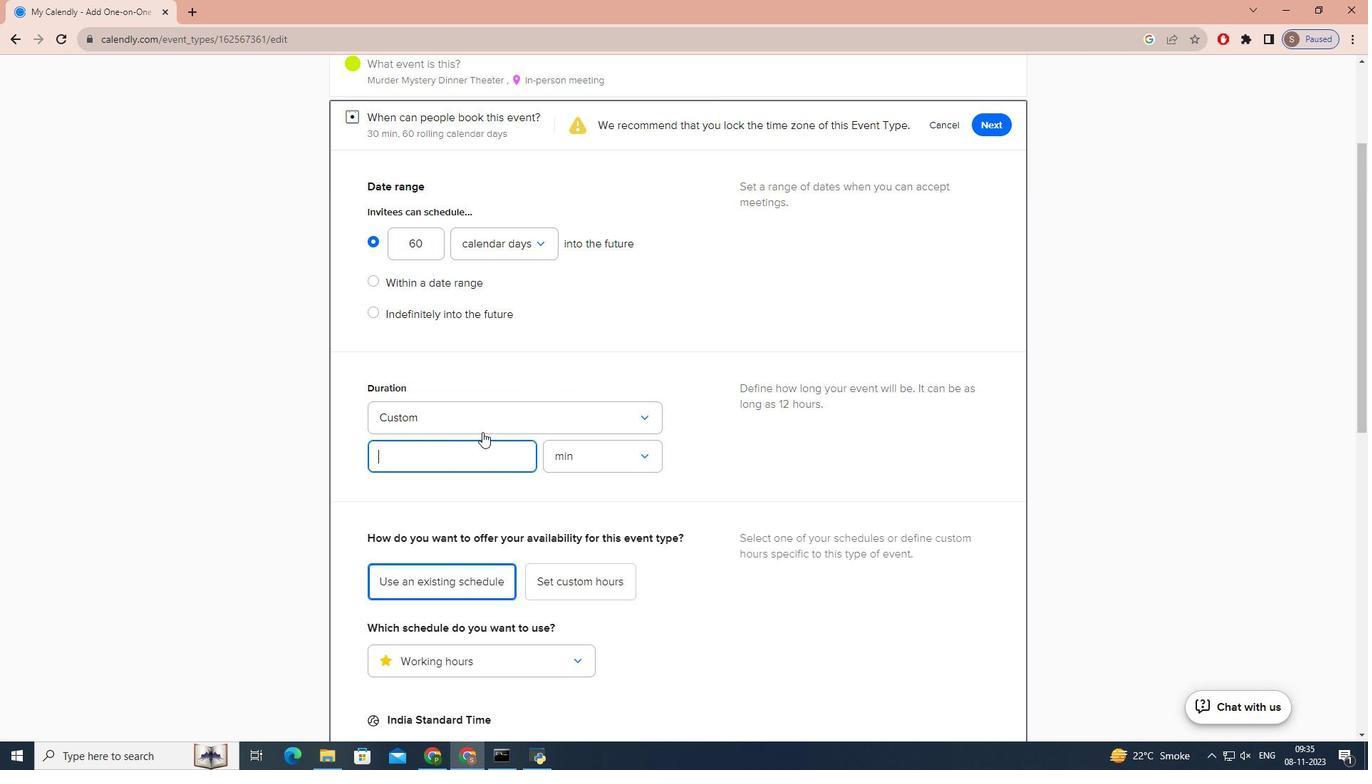 
Action: Key pressed 4
Screenshot: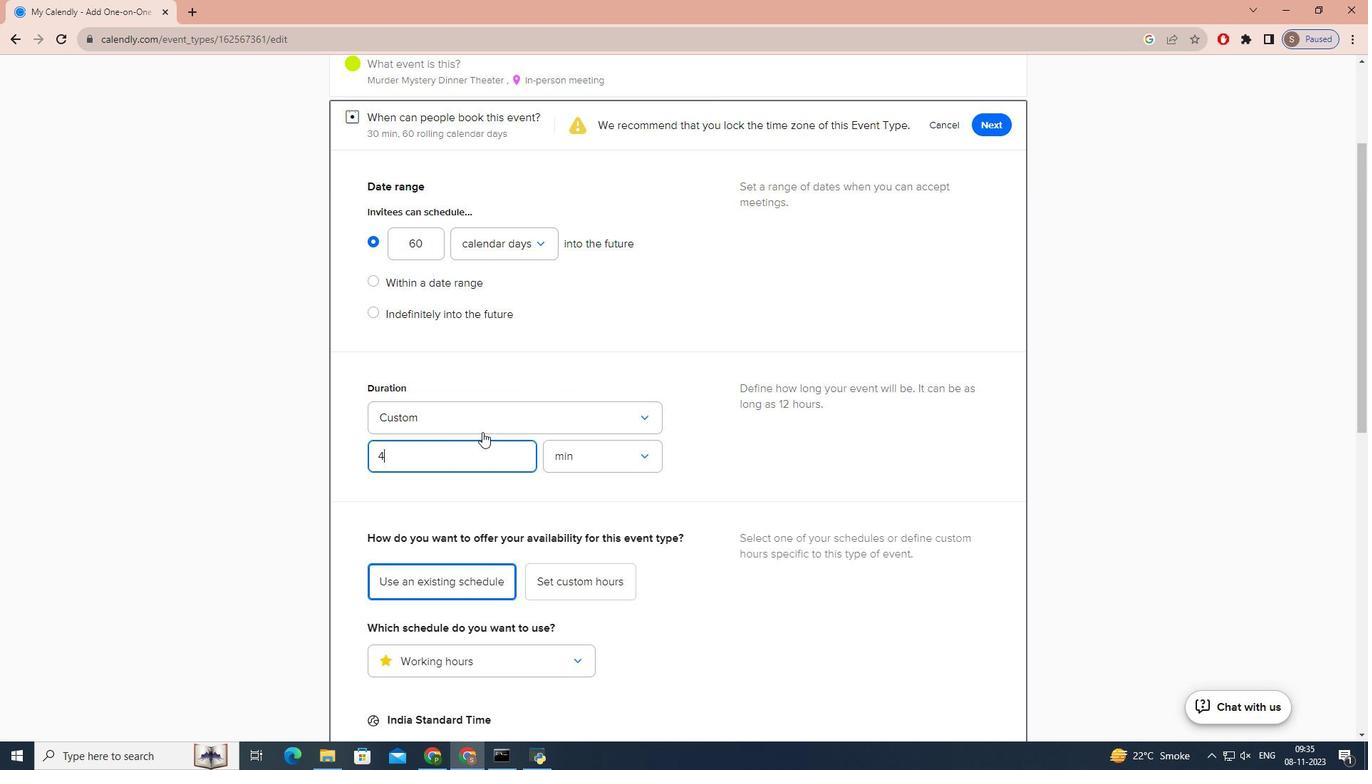
Action: Mouse moved to (576, 446)
Screenshot: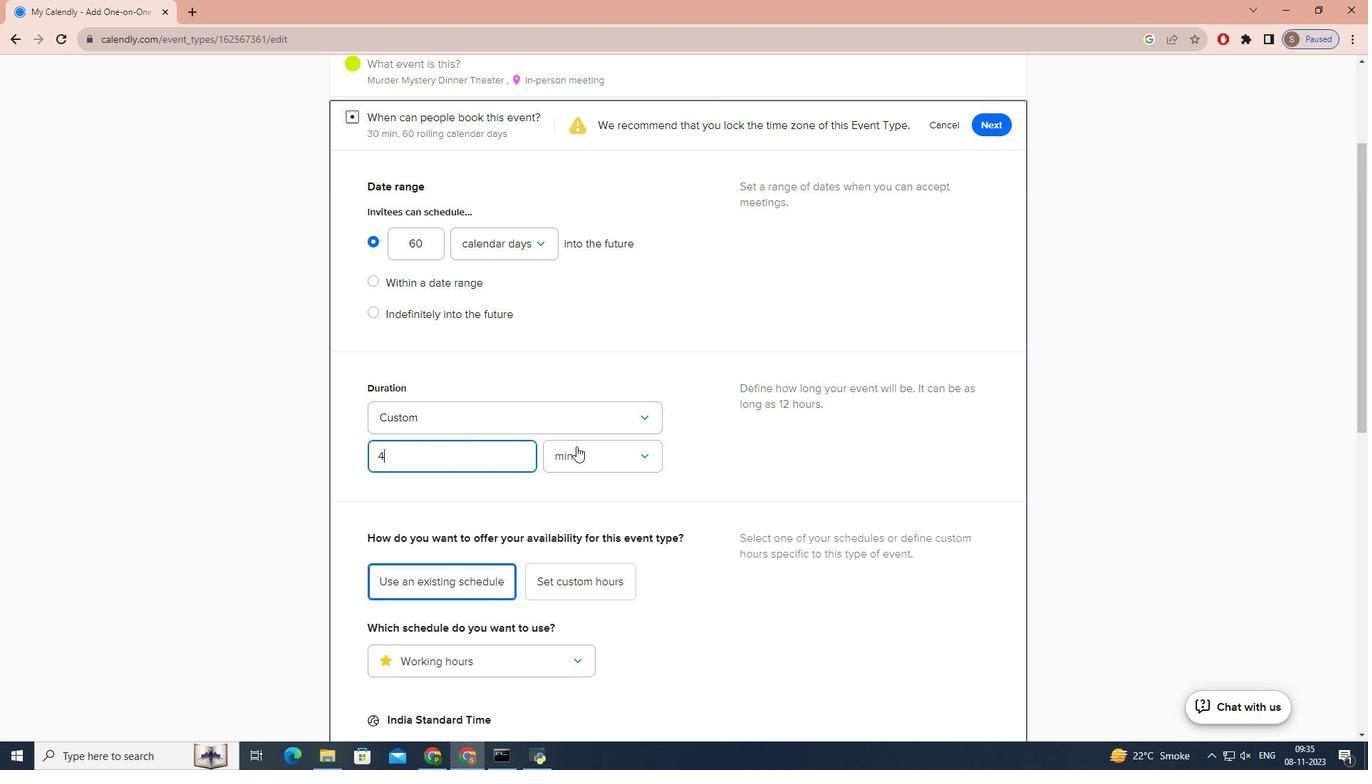 
Action: Mouse pressed left at (576, 446)
Screenshot: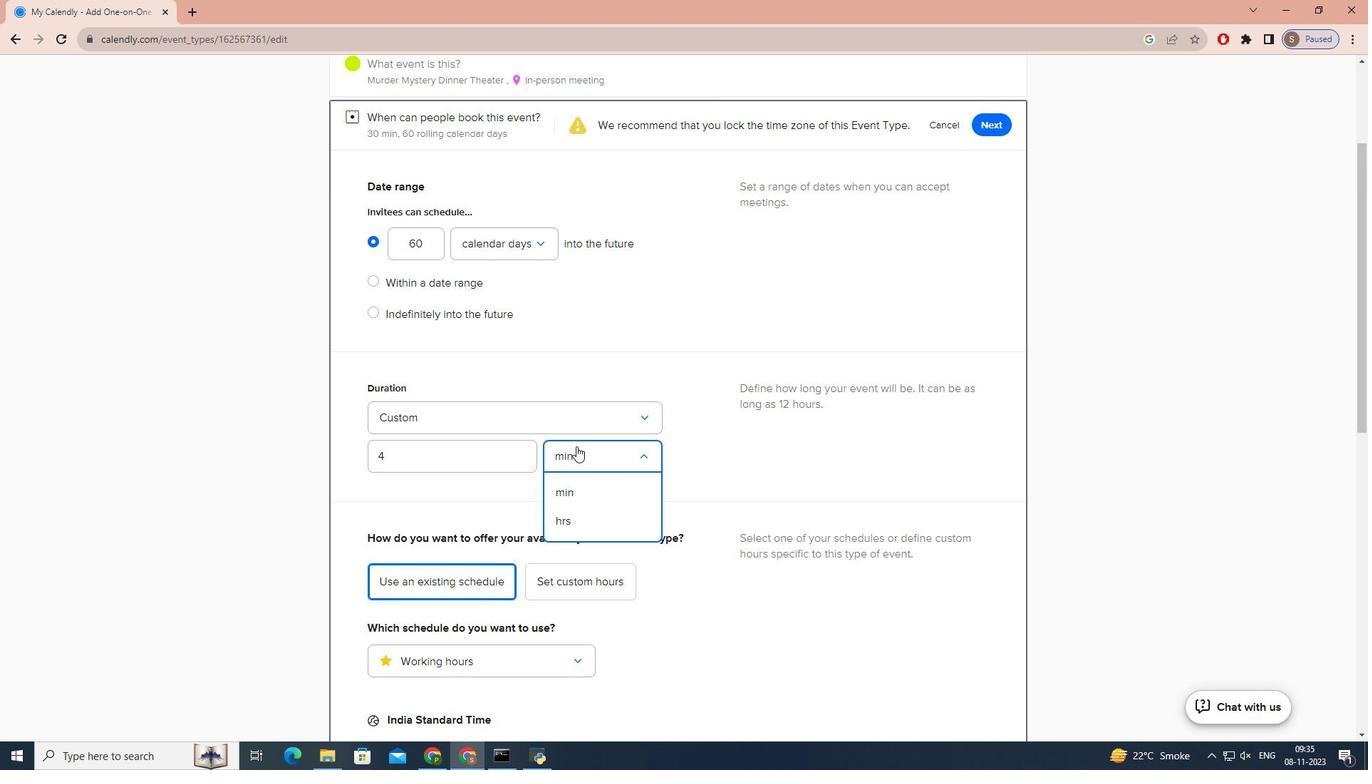 
Action: Mouse moved to (568, 527)
Screenshot: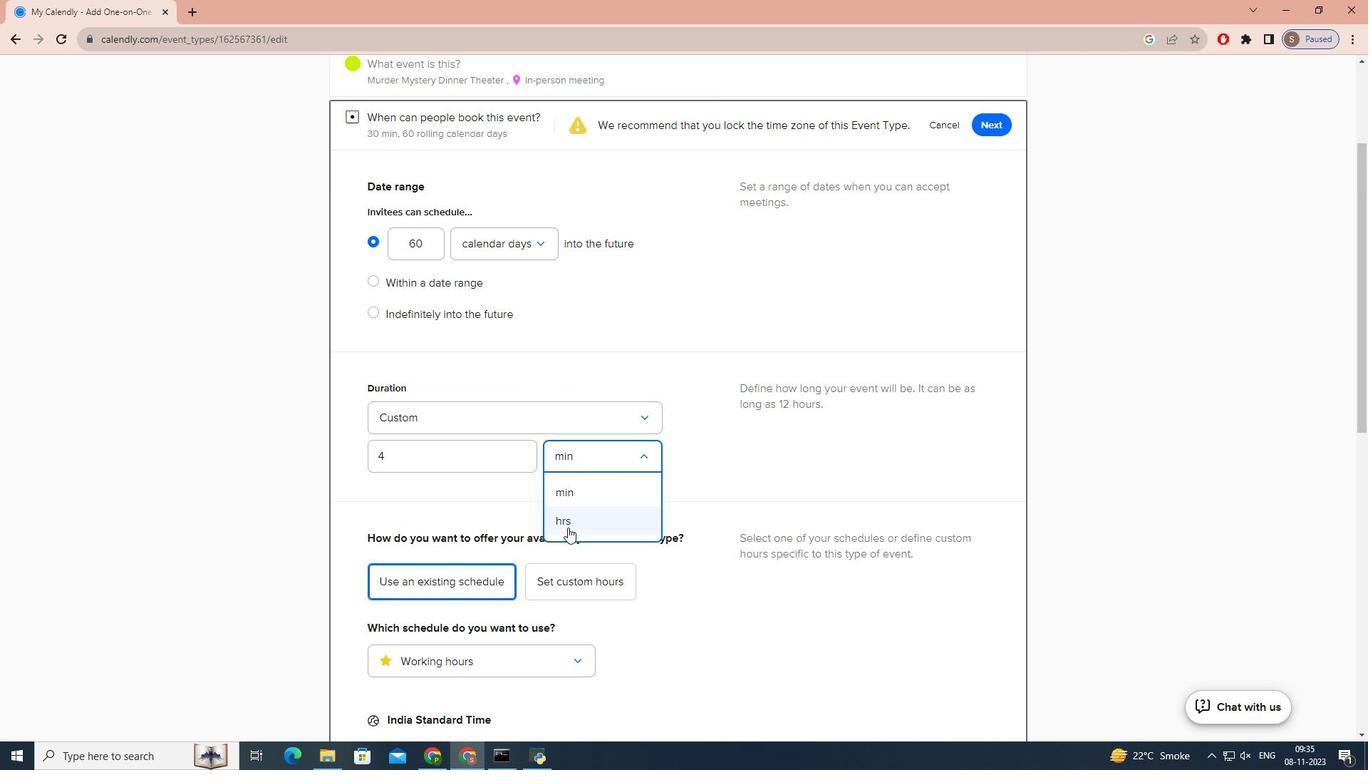 
Action: Mouse pressed left at (568, 527)
Screenshot: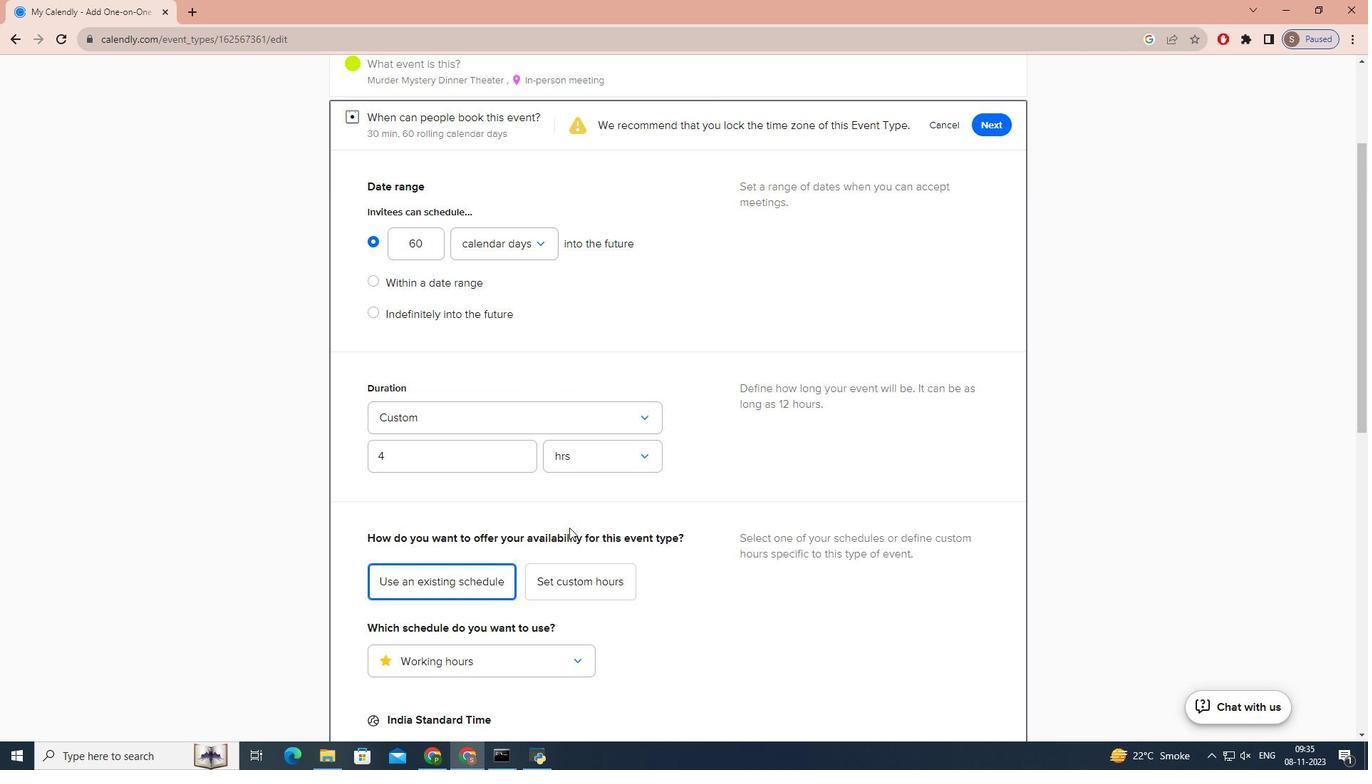 
Action: Mouse moved to (788, 353)
Screenshot: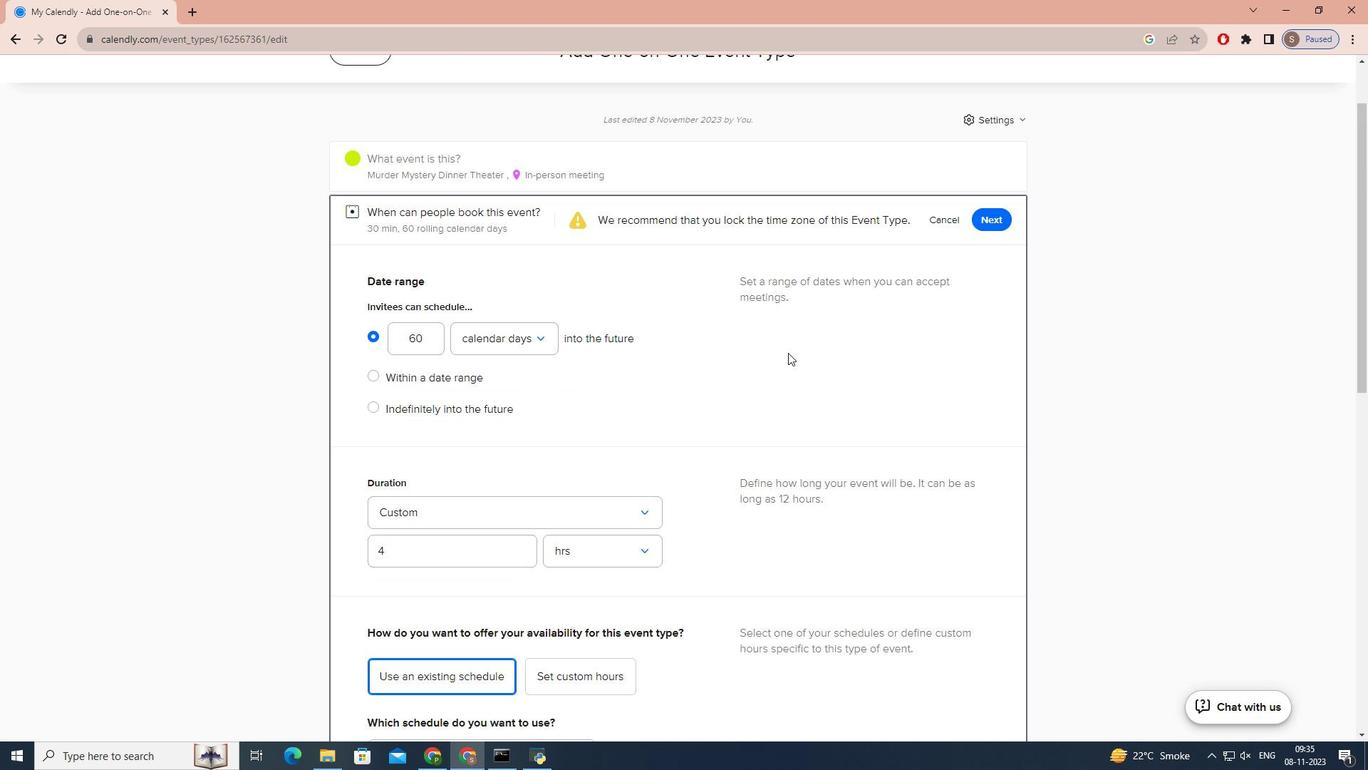 
Action: Mouse scrolled (788, 354) with delta (0, 0)
Screenshot: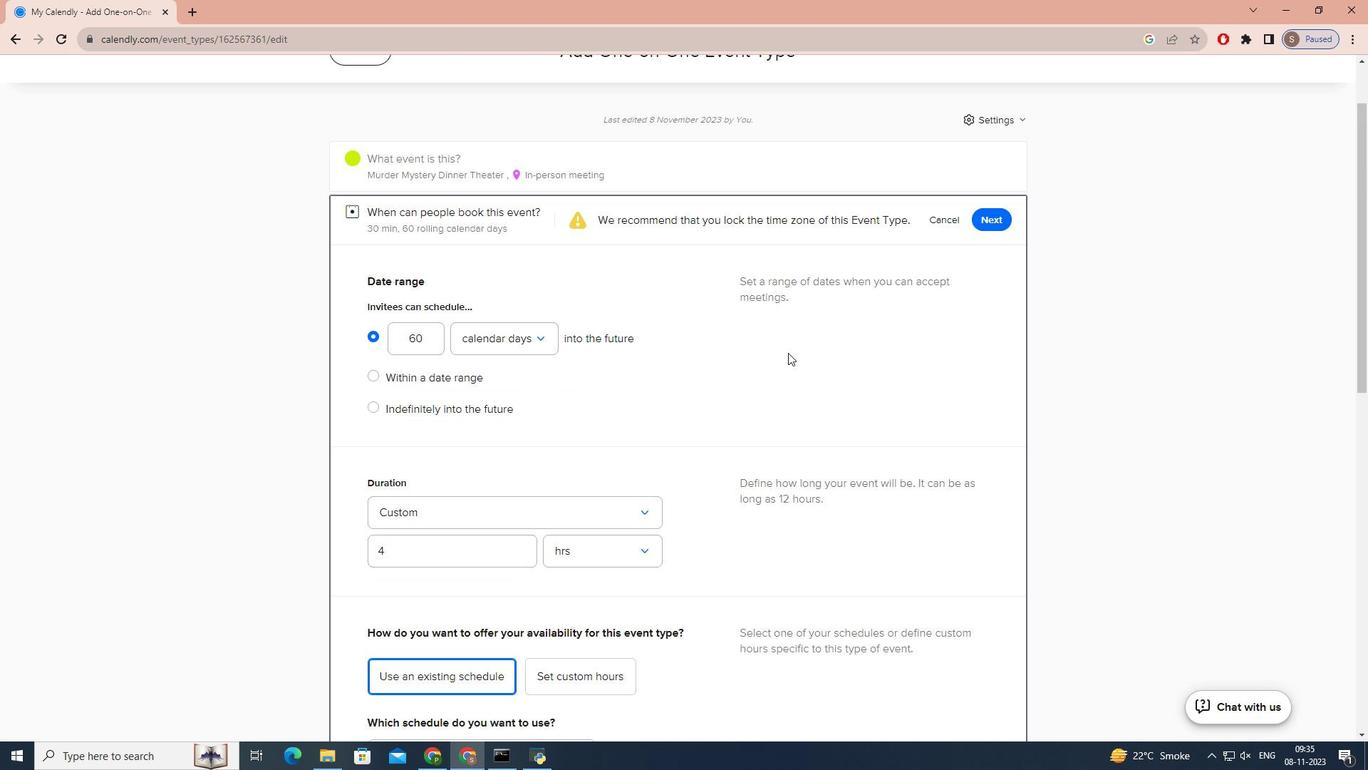 
Action: Mouse moved to (788, 352)
Screenshot: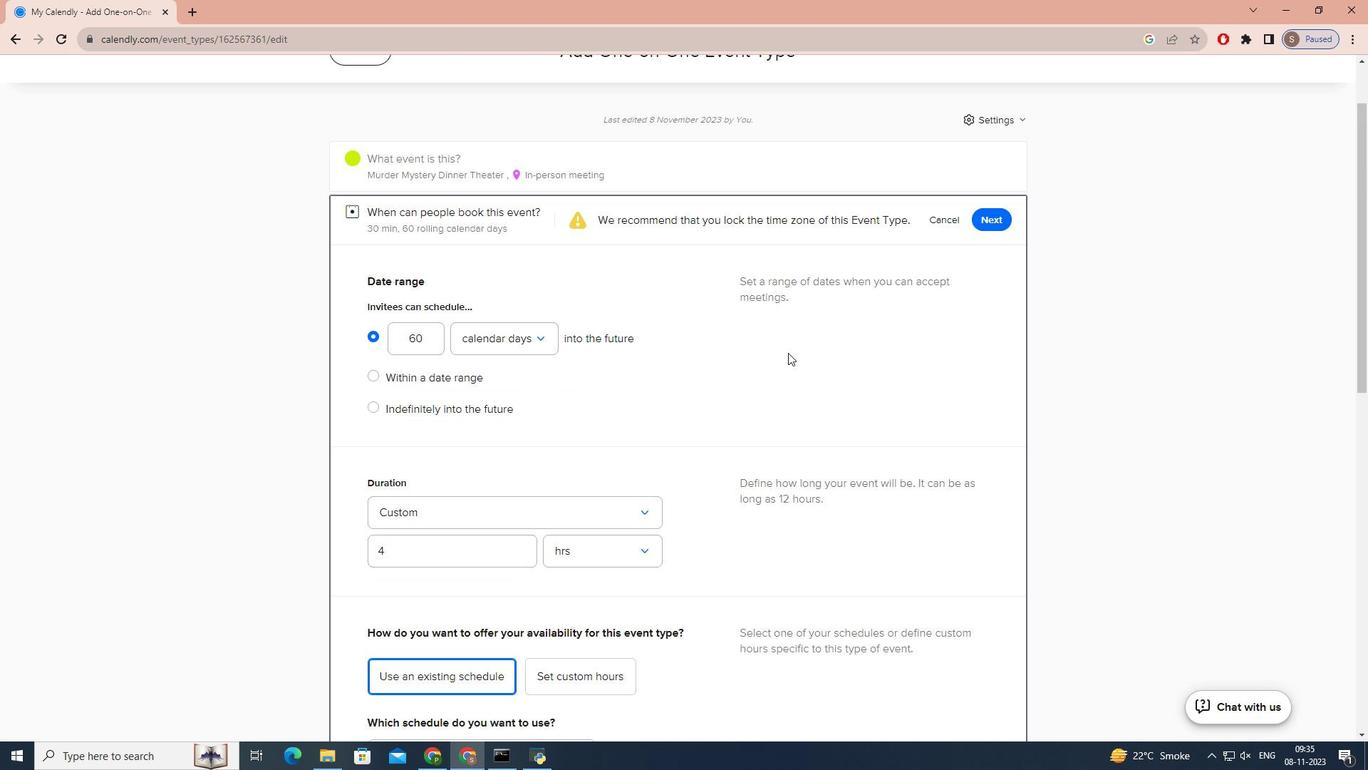 
Action: Mouse scrolled (788, 353) with delta (0, 0)
Screenshot: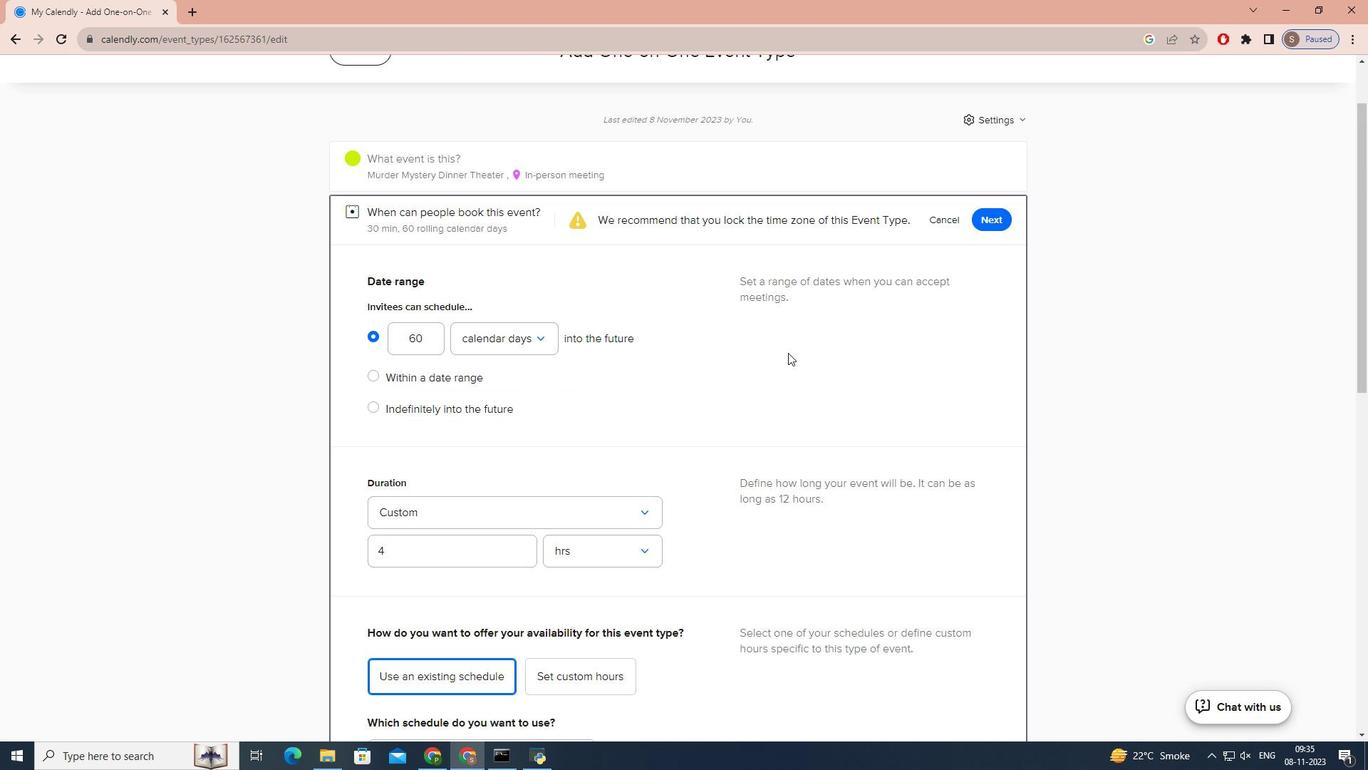 
Action: Mouse scrolled (788, 353) with delta (0, 0)
Screenshot: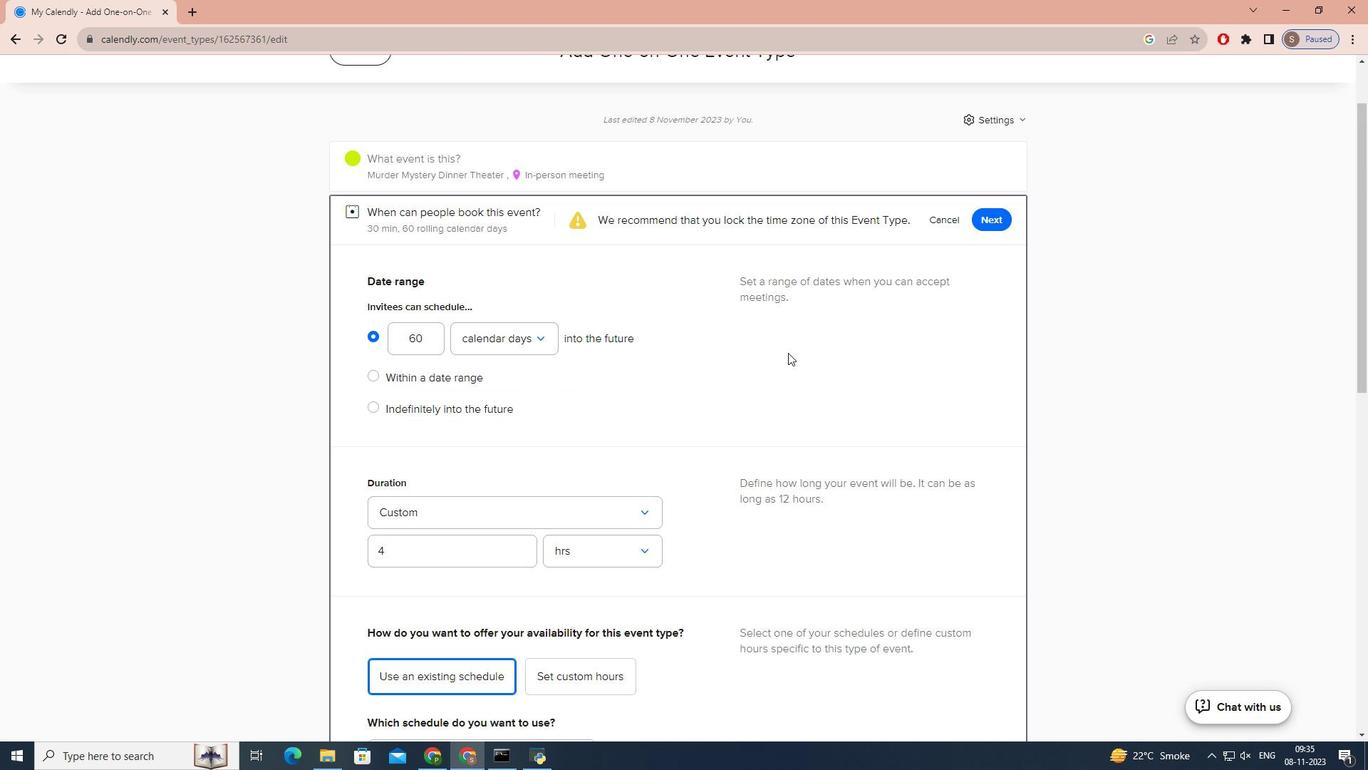 
Action: Mouse scrolled (788, 353) with delta (0, 0)
Screenshot: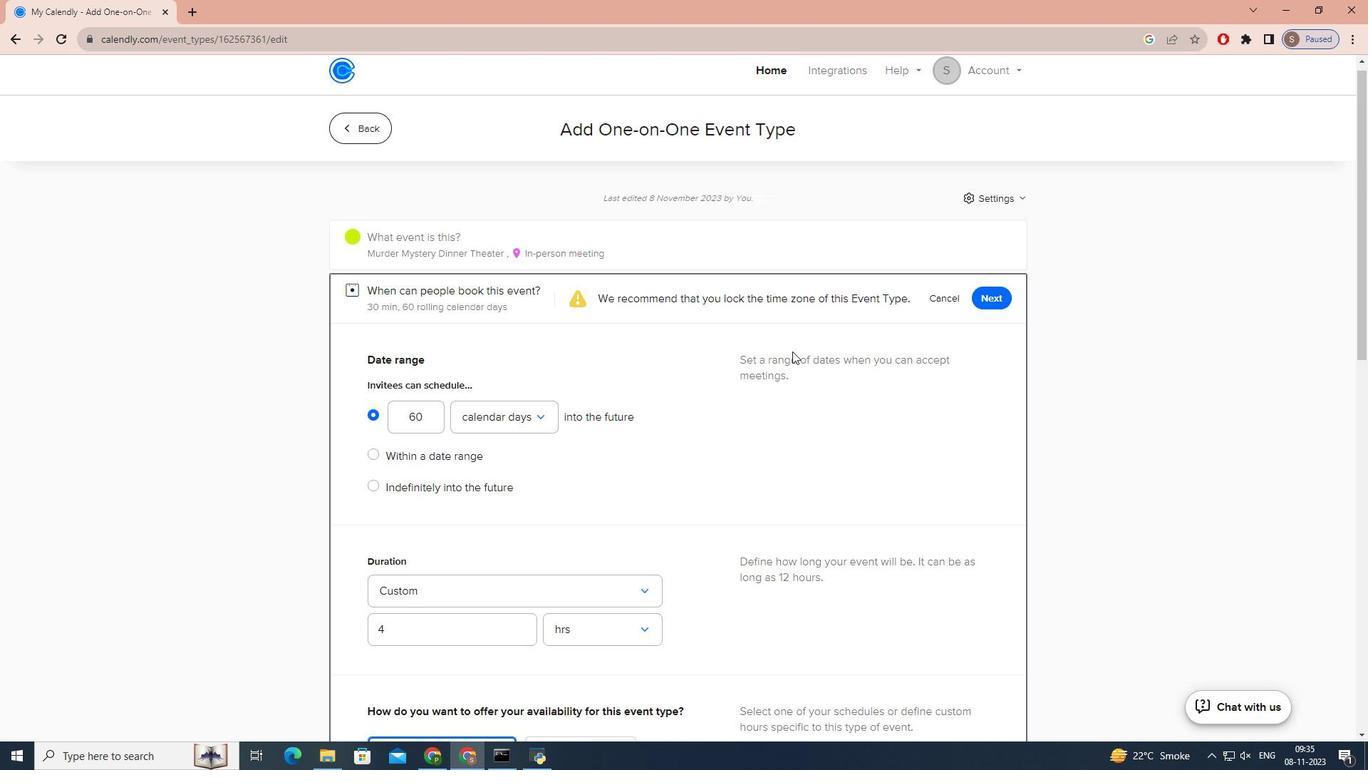 
Action: Mouse scrolled (788, 353) with delta (0, 0)
Screenshot: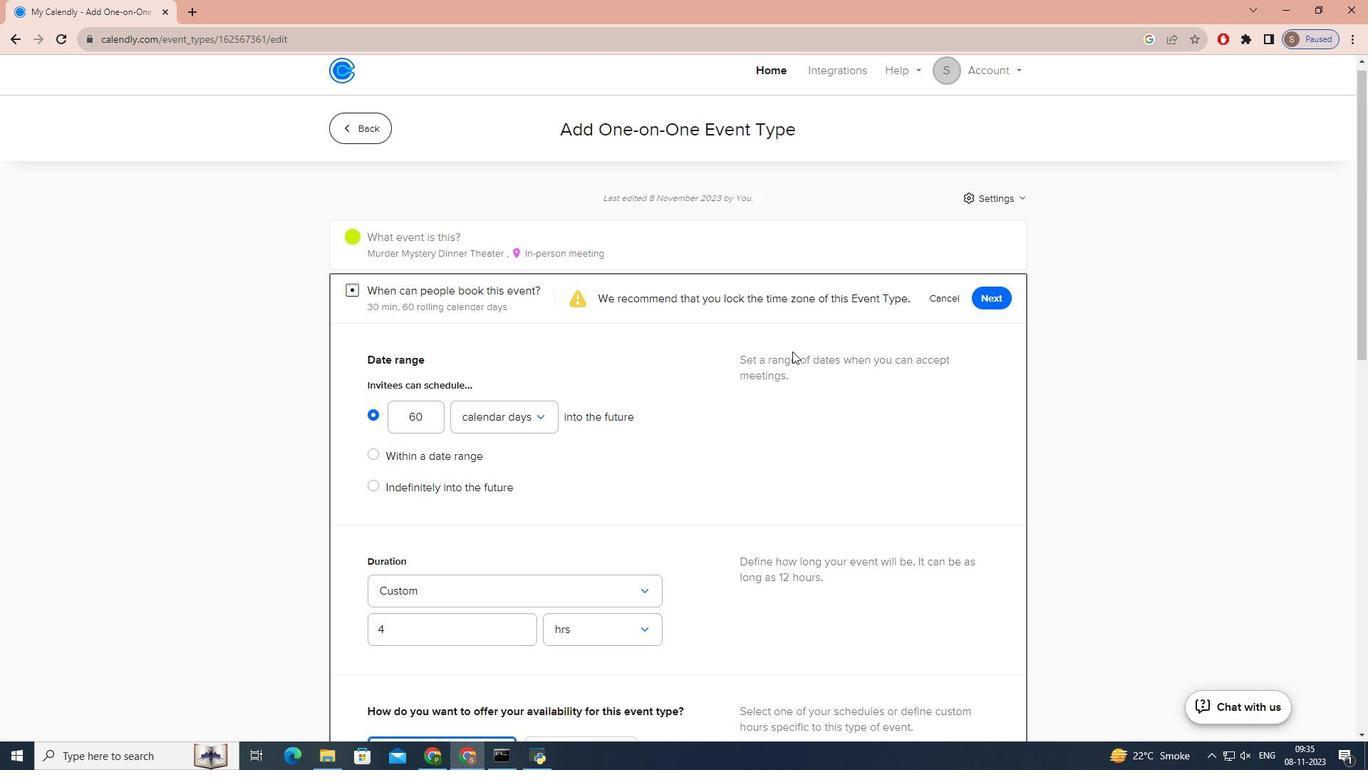 
Action: Mouse scrolled (788, 353) with delta (0, 0)
Screenshot: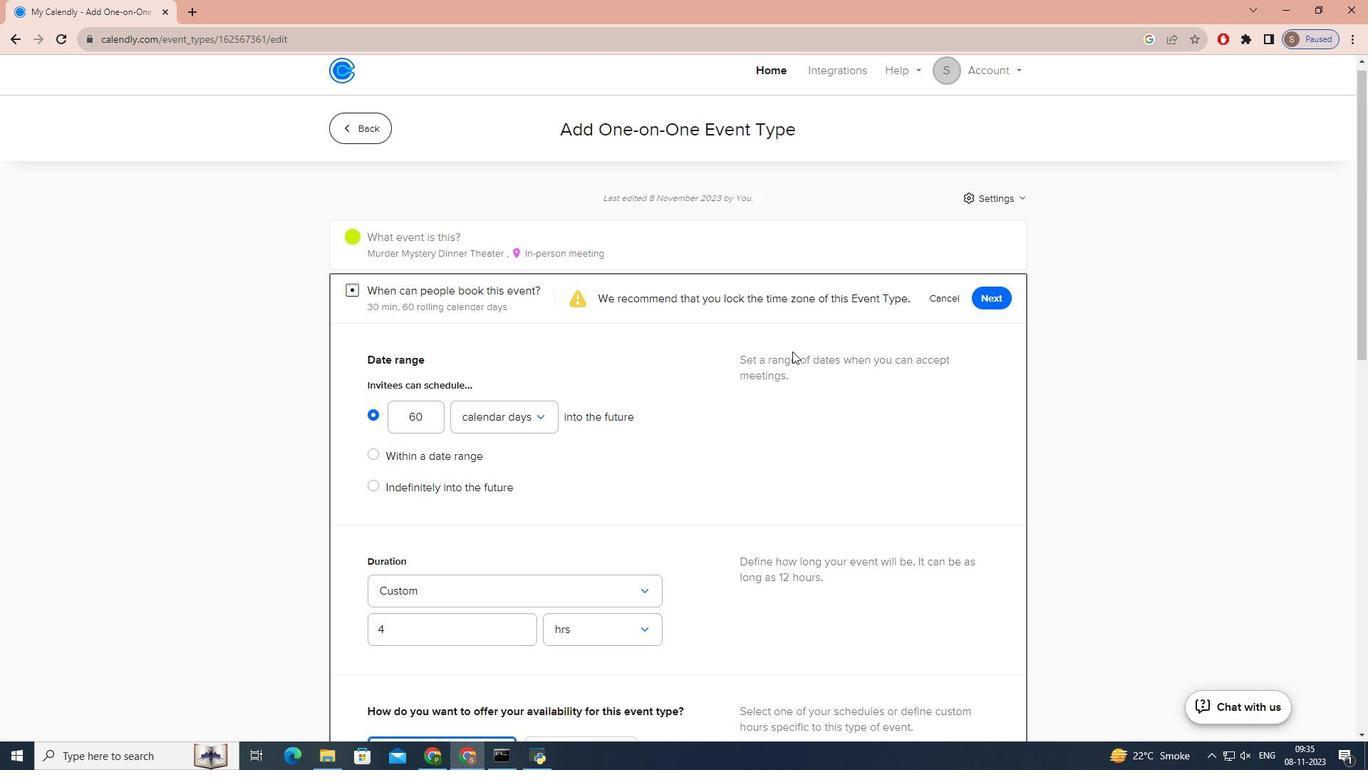 
Action: Mouse moved to (992, 305)
Screenshot: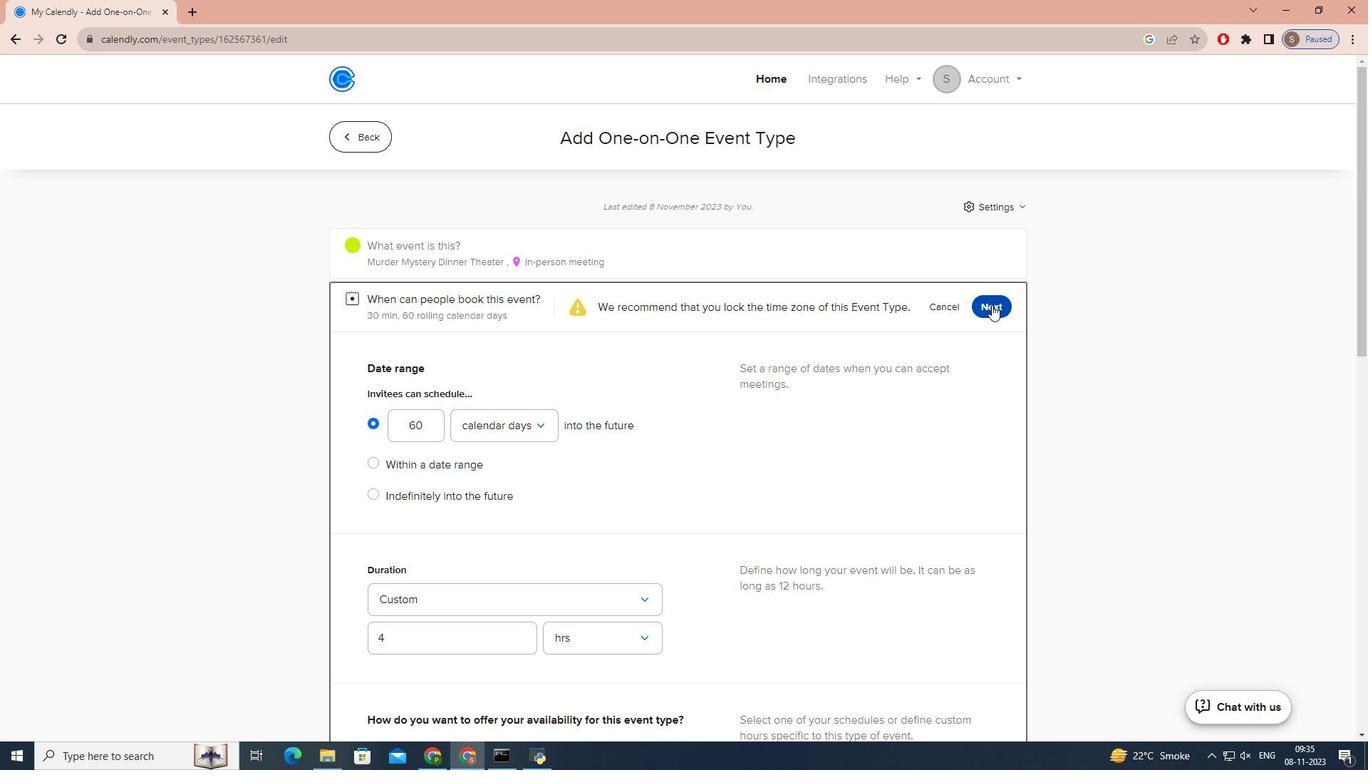 
Action: Mouse pressed left at (992, 305)
Screenshot: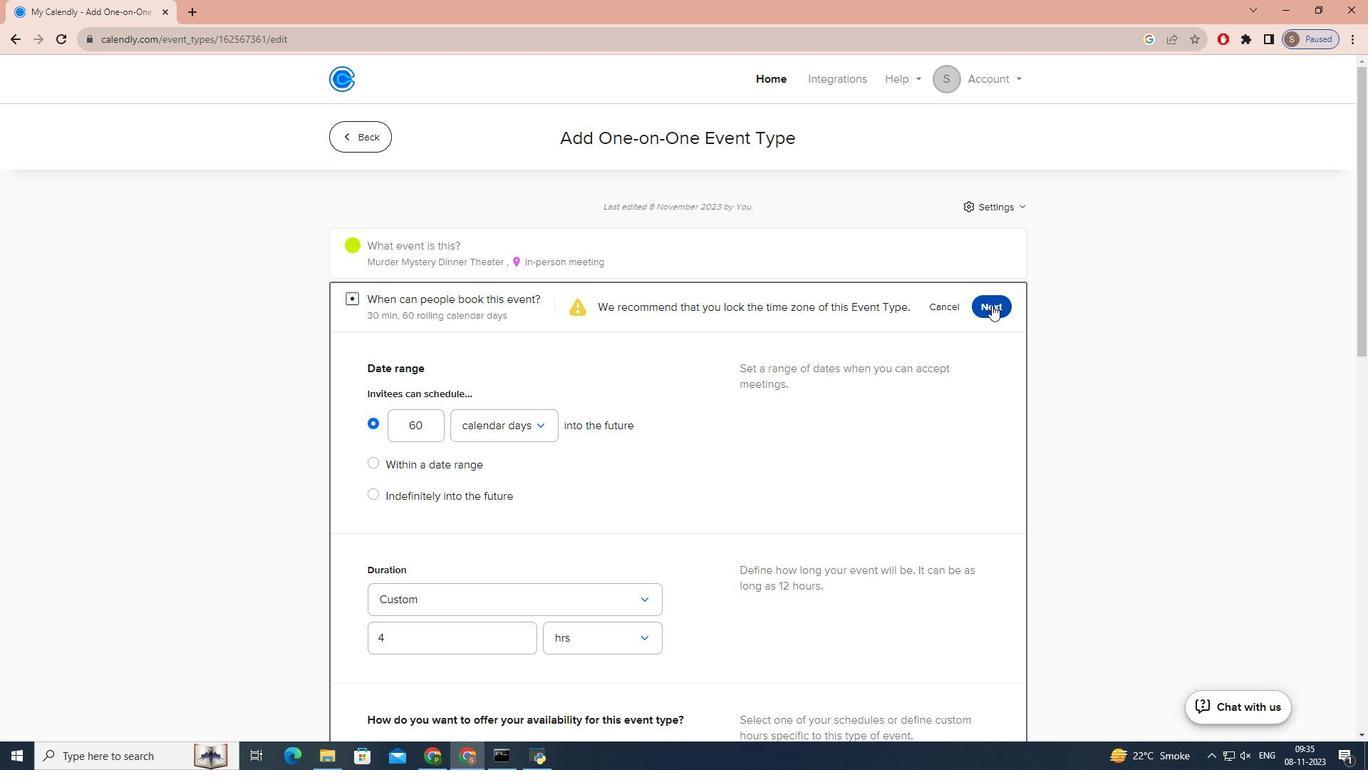 
